 Task: Open Card Smart Home Review in Board IT Service Desk Management to Workspace Agile Coaching and add a team member Softage.4@softage.net, a label Purple, a checklist Brewing, an attachment from your google drive, a color Purple and finally, add a card description 'Research and develop new service offerings' and a comment 'This task requires us to be proactive in identifying potential risks and taking steps to mitigate them.'. Add a start date 'Jan 08, 1900' with a due date 'Jan 15, 1900'
Action: Mouse moved to (79, 312)
Screenshot: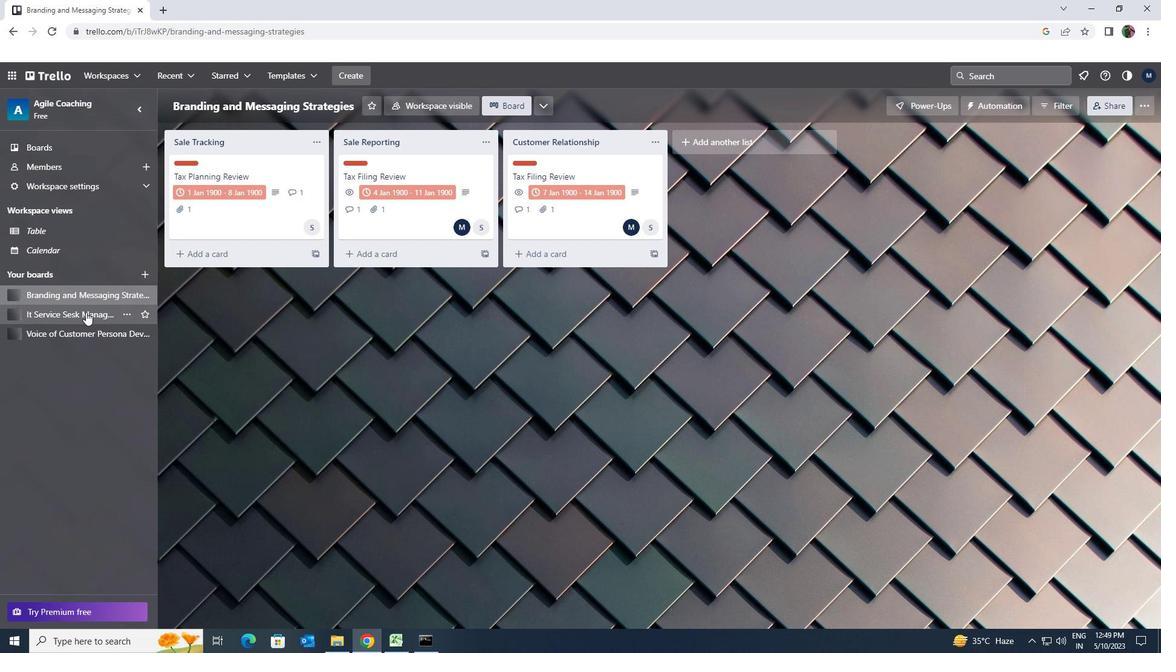 
Action: Mouse pressed left at (79, 312)
Screenshot: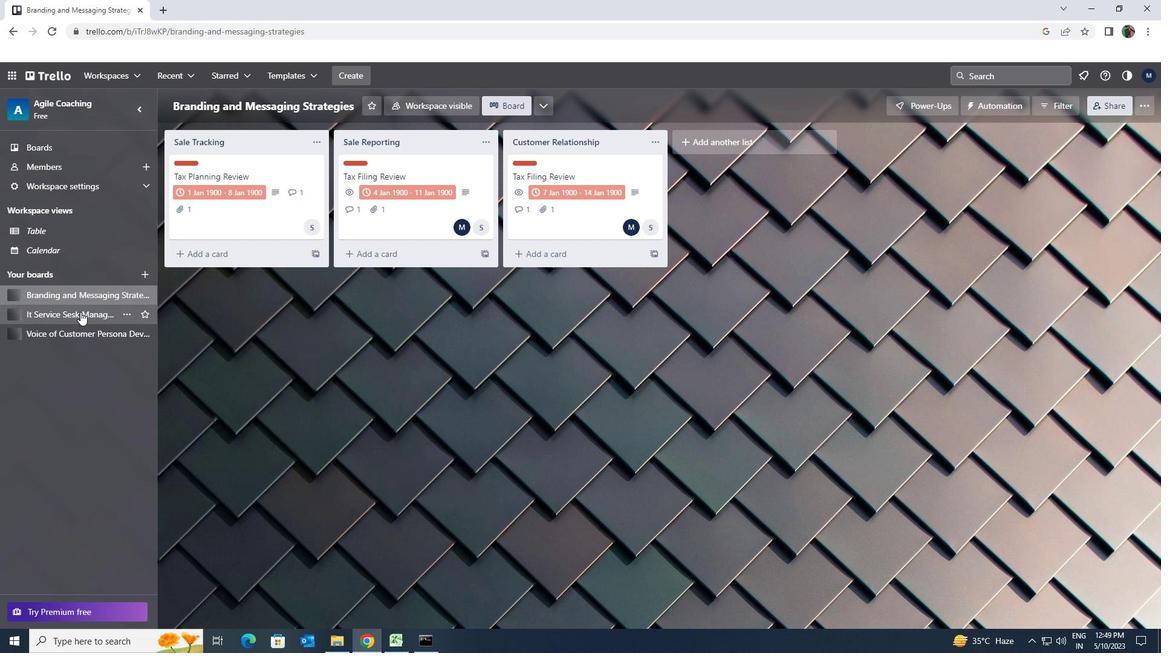 
Action: Mouse moved to (559, 160)
Screenshot: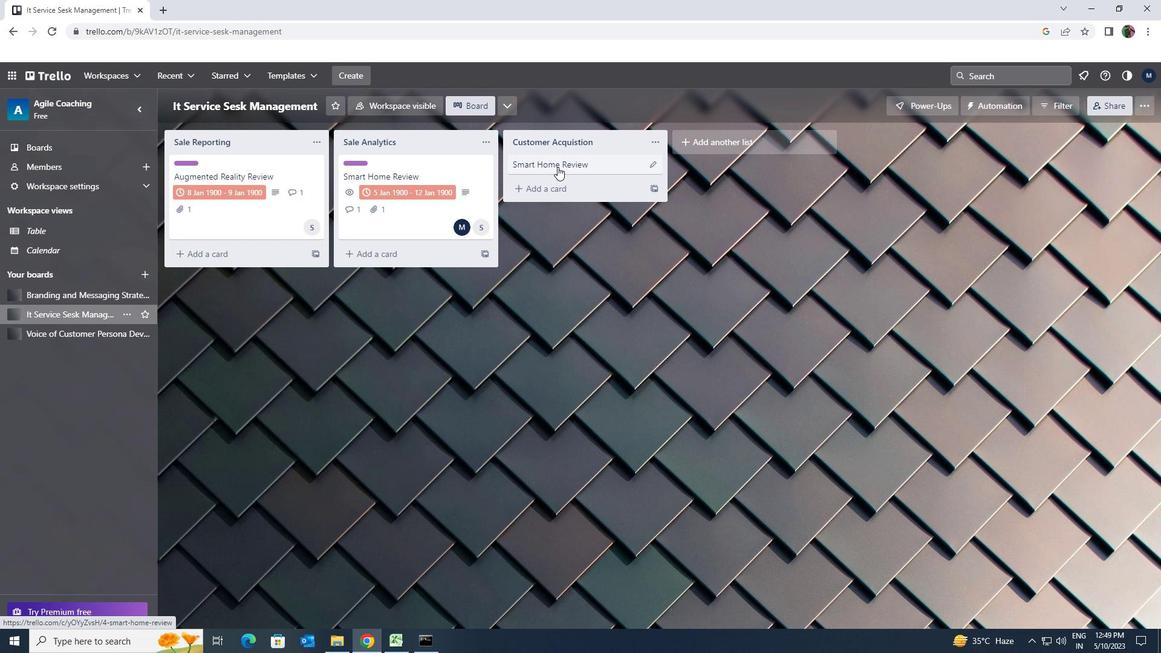 
Action: Mouse pressed left at (559, 160)
Screenshot: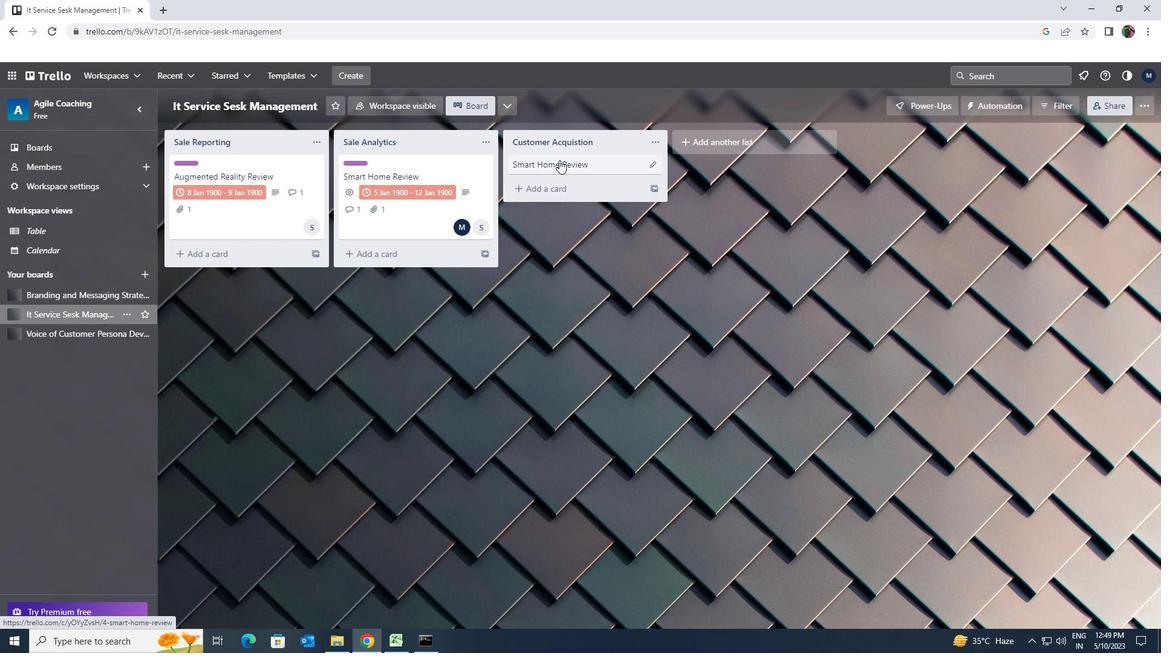 
Action: Mouse moved to (731, 173)
Screenshot: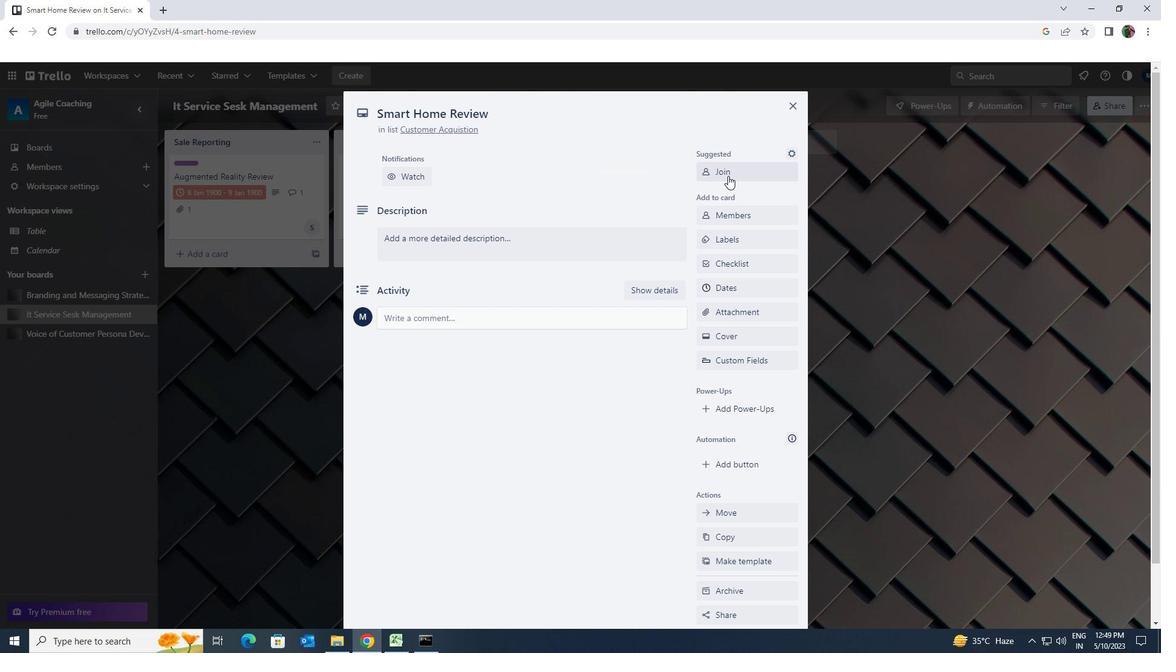 
Action: Mouse pressed left at (731, 173)
Screenshot: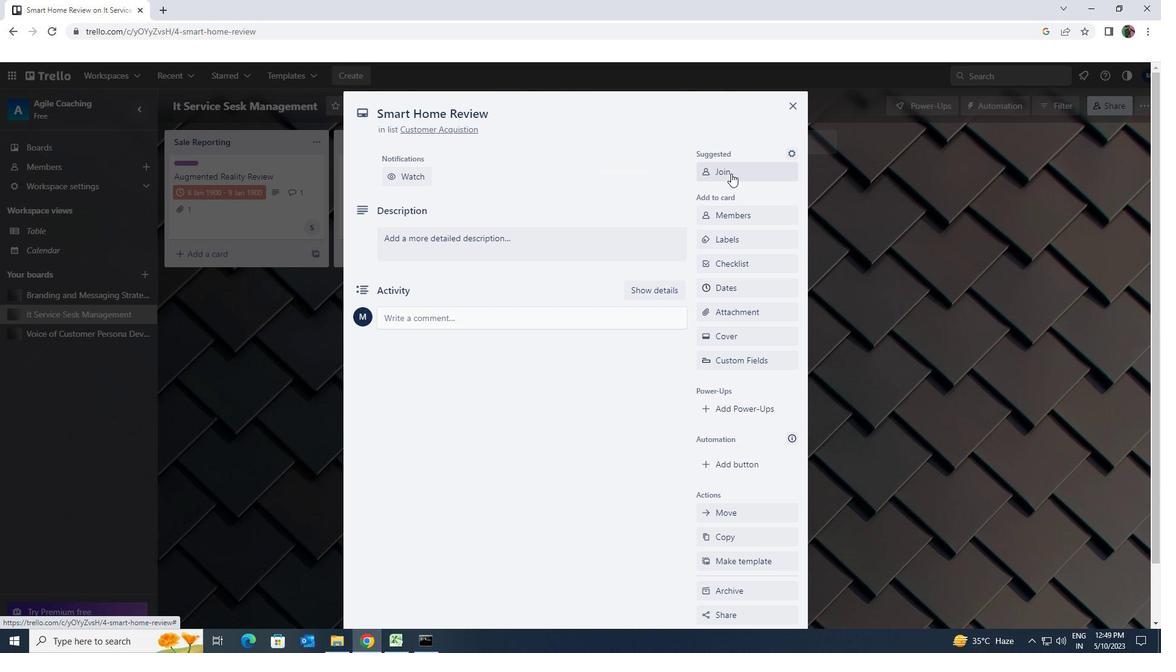 
Action: Mouse pressed left at (731, 173)
Screenshot: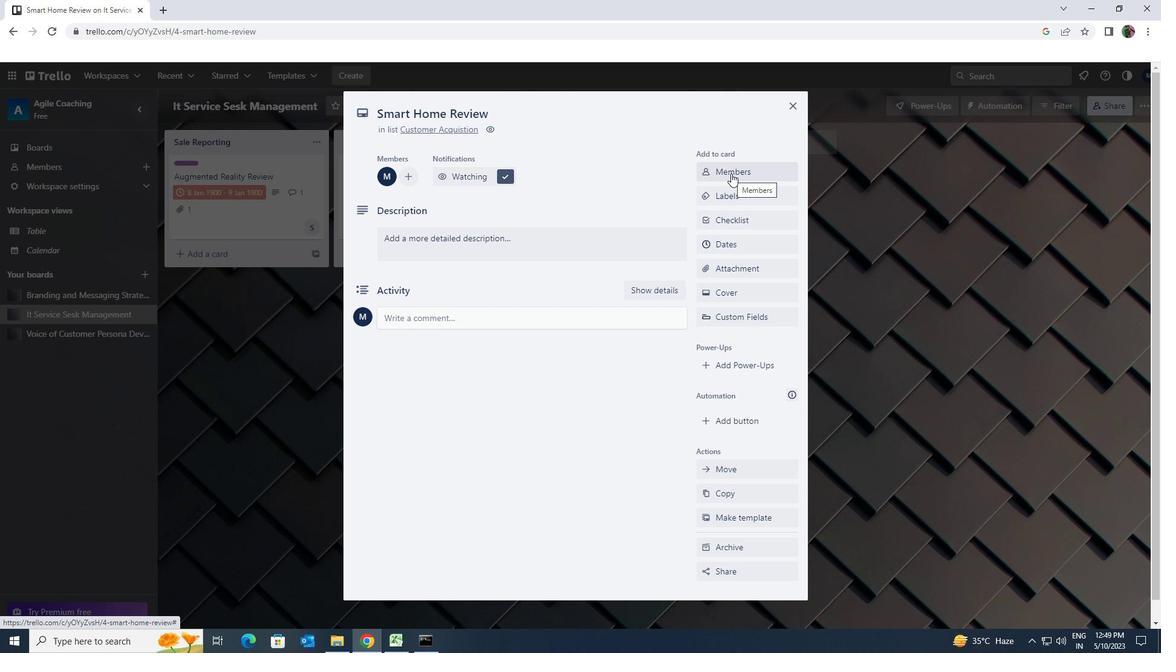 
Action: Key pressed <Key.shift><Key.shift><Key.shift><Key.shift><Key.shift>SOFTAGE.4<Key.shift>@SOFTAGE.NET
Screenshot: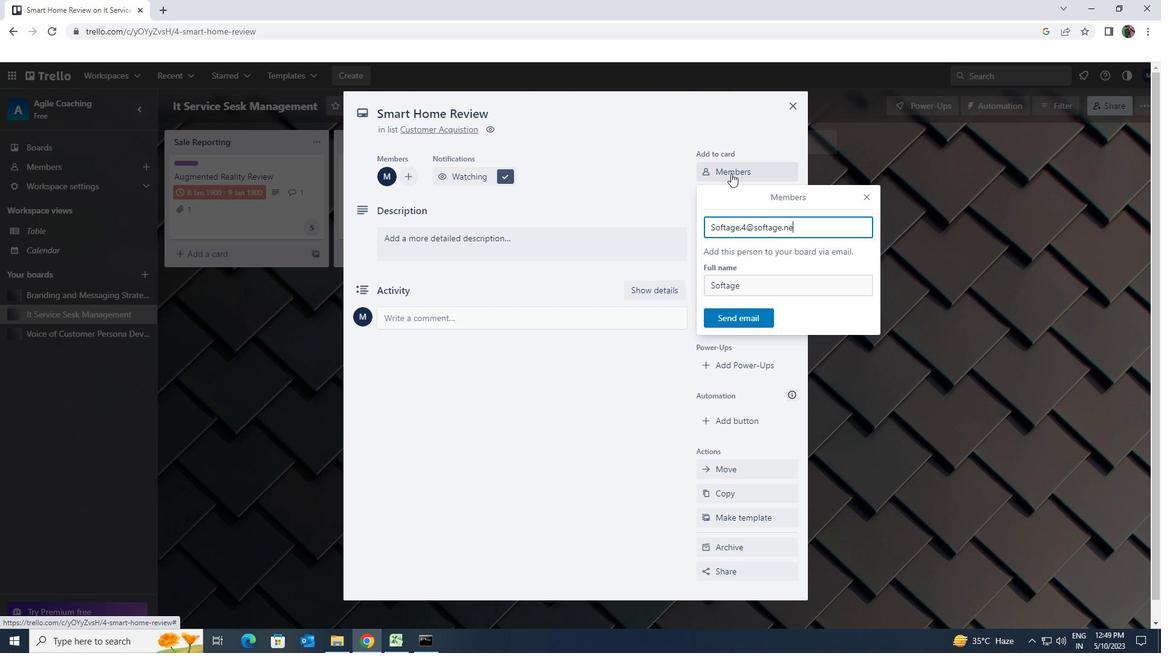 
Action: Mouse moved to (755, 315)
Screenshot: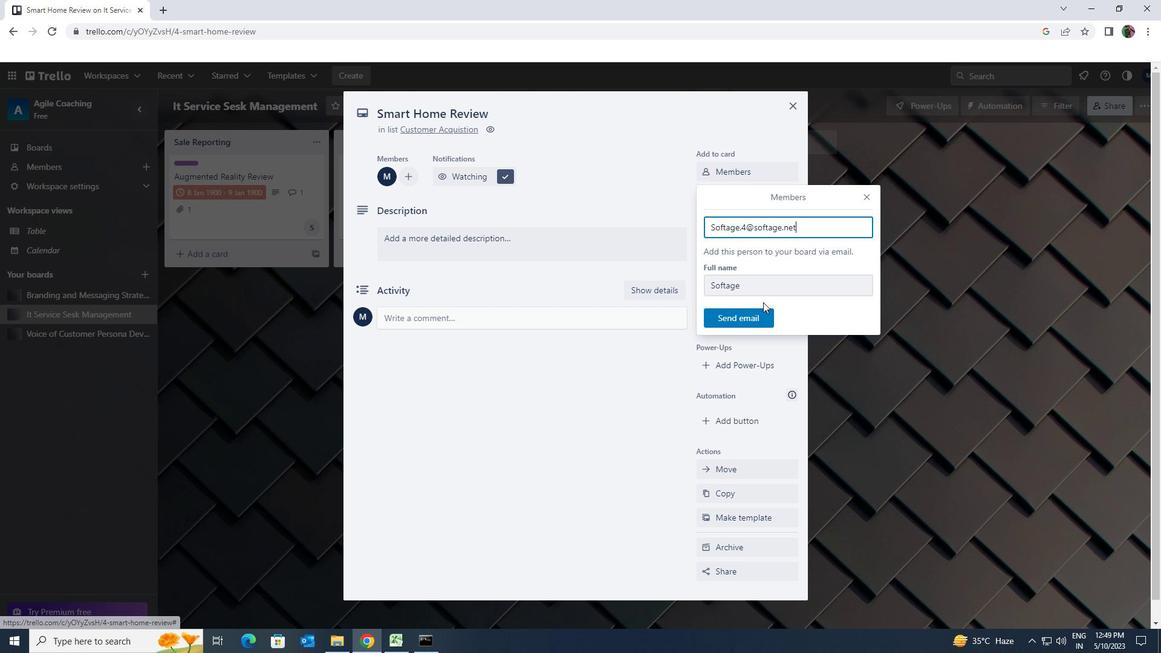 
Action: Mouse pressed left at (755, 315)
Screenshot: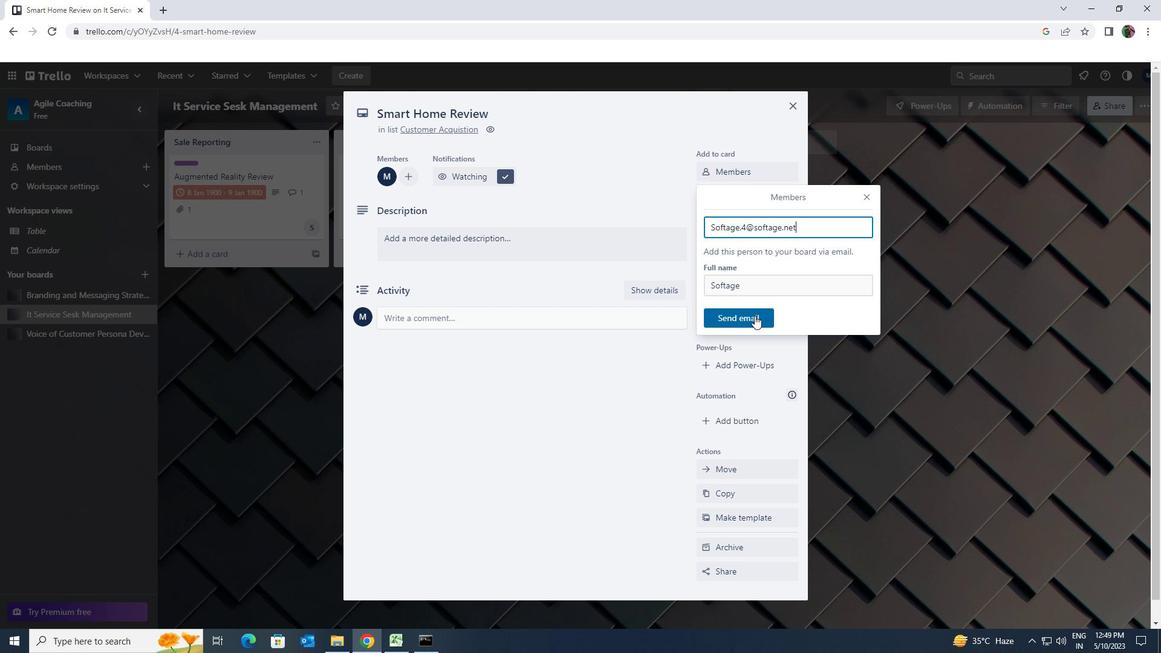 
Action: Mouse moved to (718, 192)
Screenshot: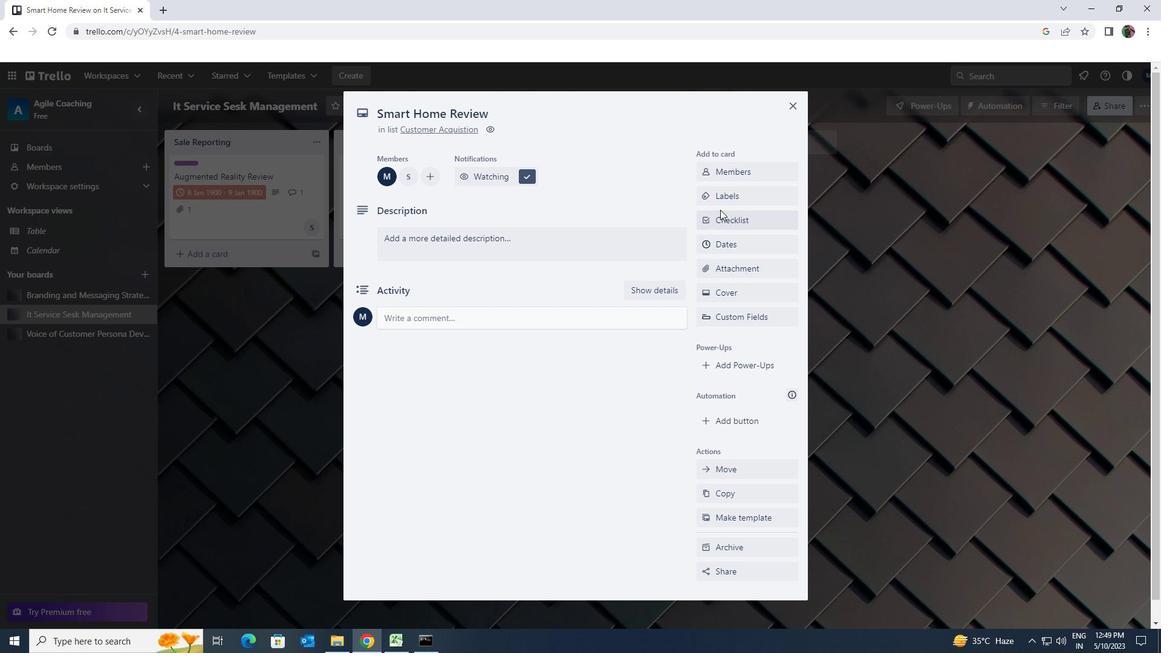 
Action: Mouse pressed left at (718, 192)
Screenshot: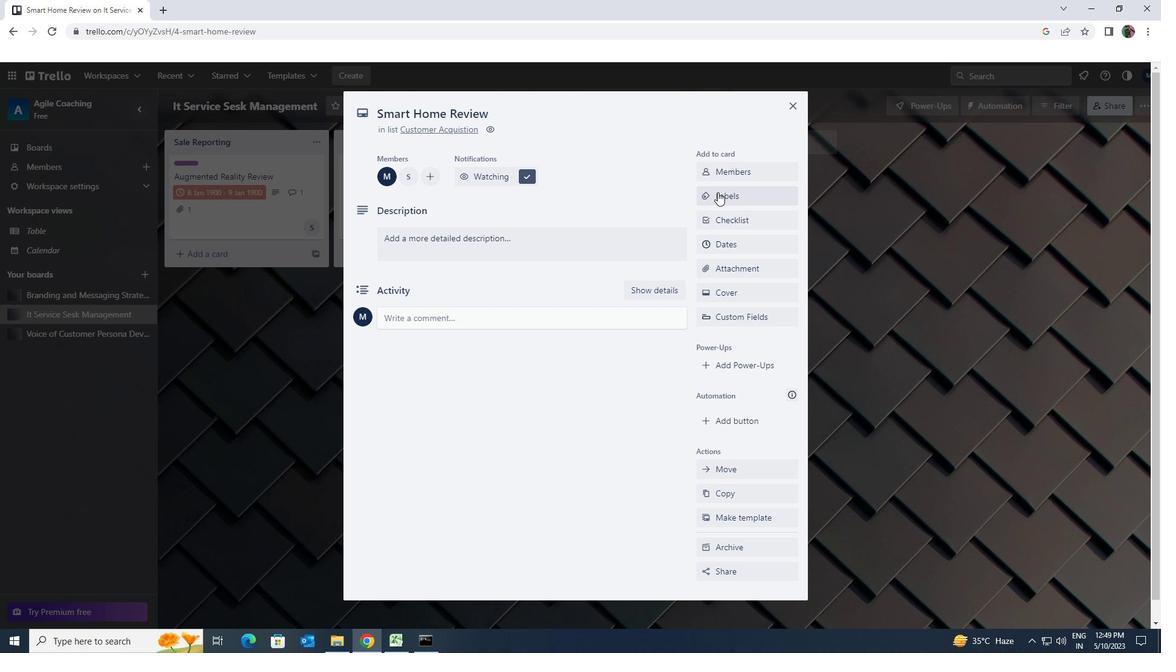 
Action: Mouse moved to (762, 456)
Screenshot: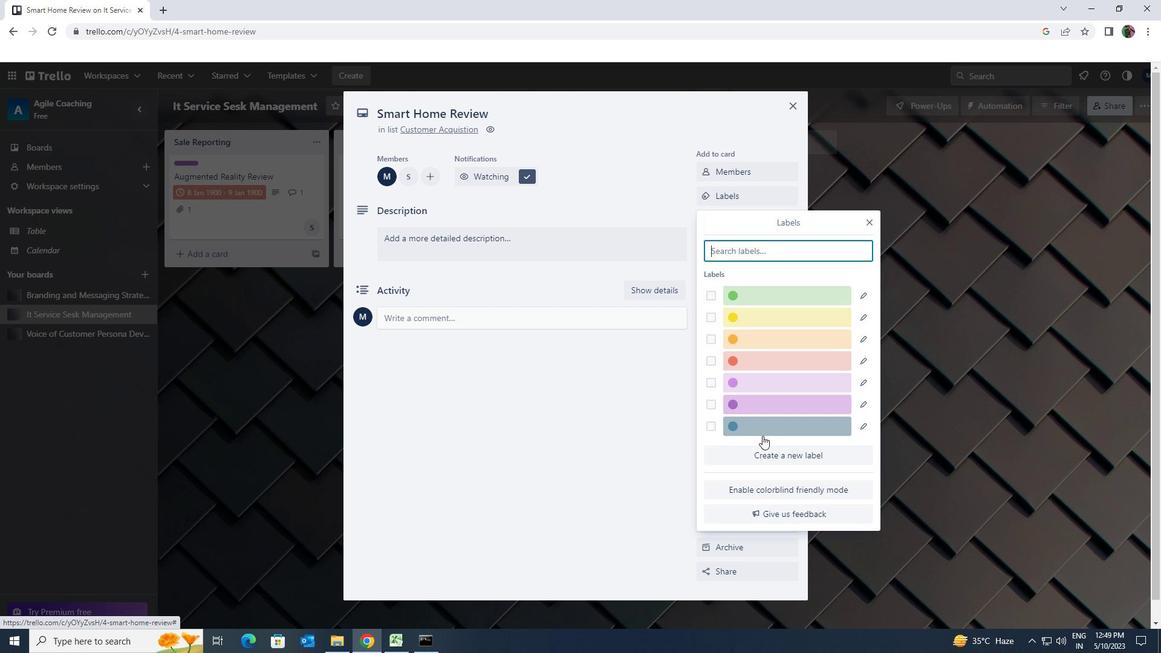 
Action: Mouse pressed left at (762, 456)
Screenshot: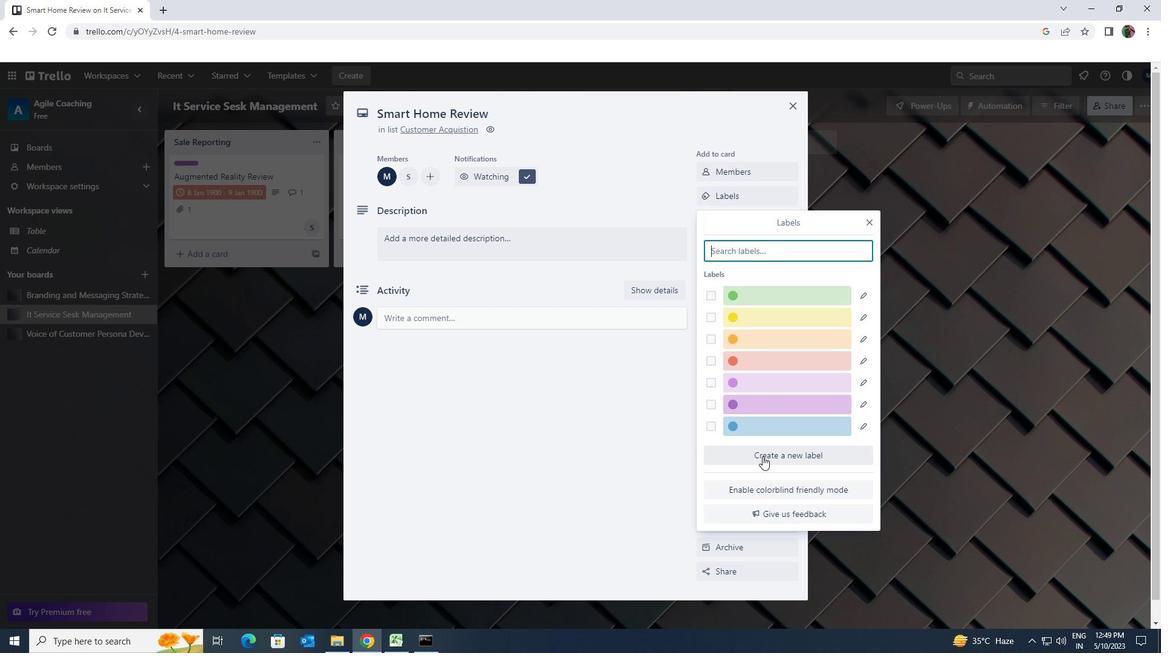 
Action: Mouse moved to (869, 415)
Screenshot: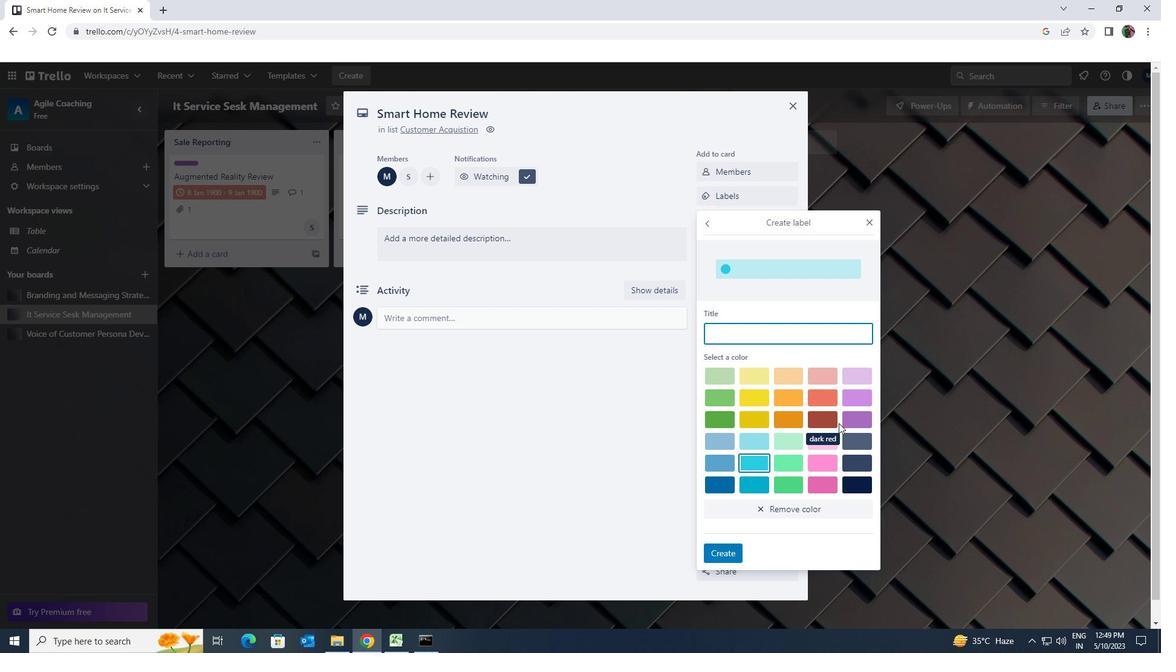 
Action: Mouse pressed left at (869, 415)
Screenshot: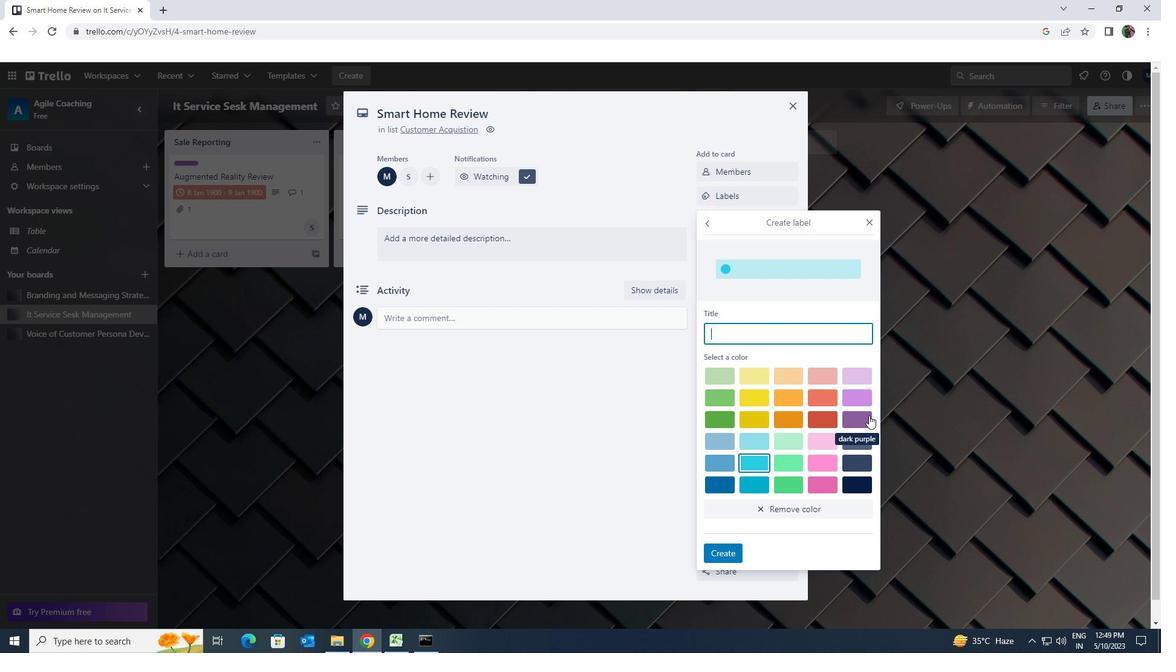 
Action: Mouse moved to (730, 556)
Screenshot: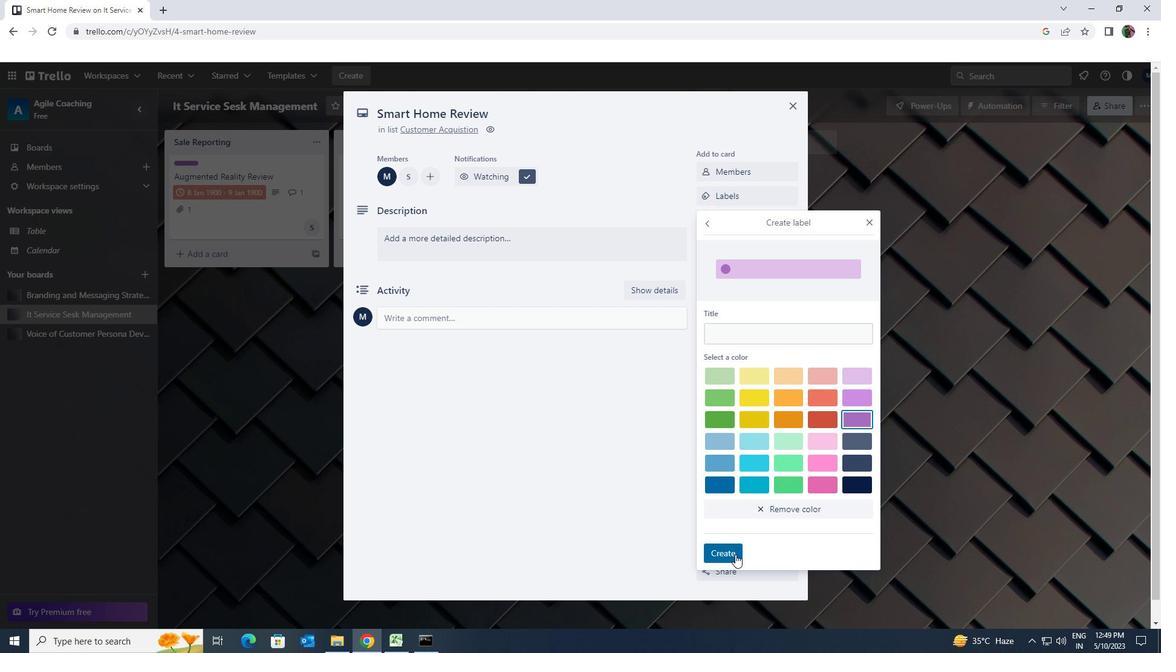
Action: Mouse pressed left at (730, 556)
Screenshot: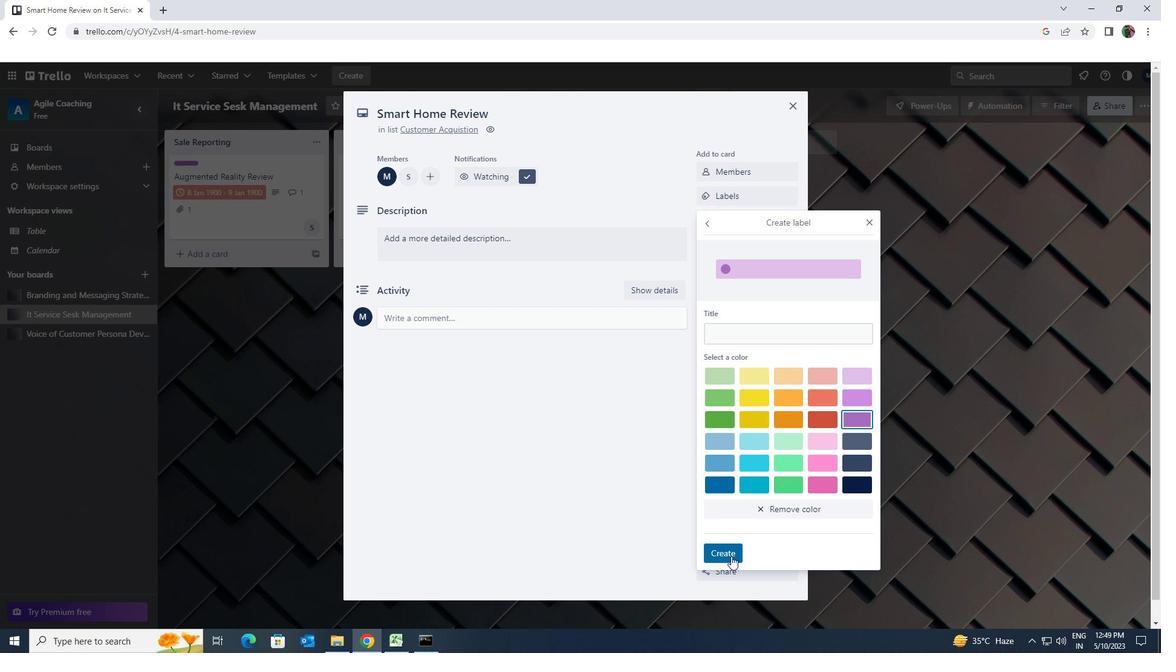 
Action: Mouse moved to (867, 225)
Screenshot: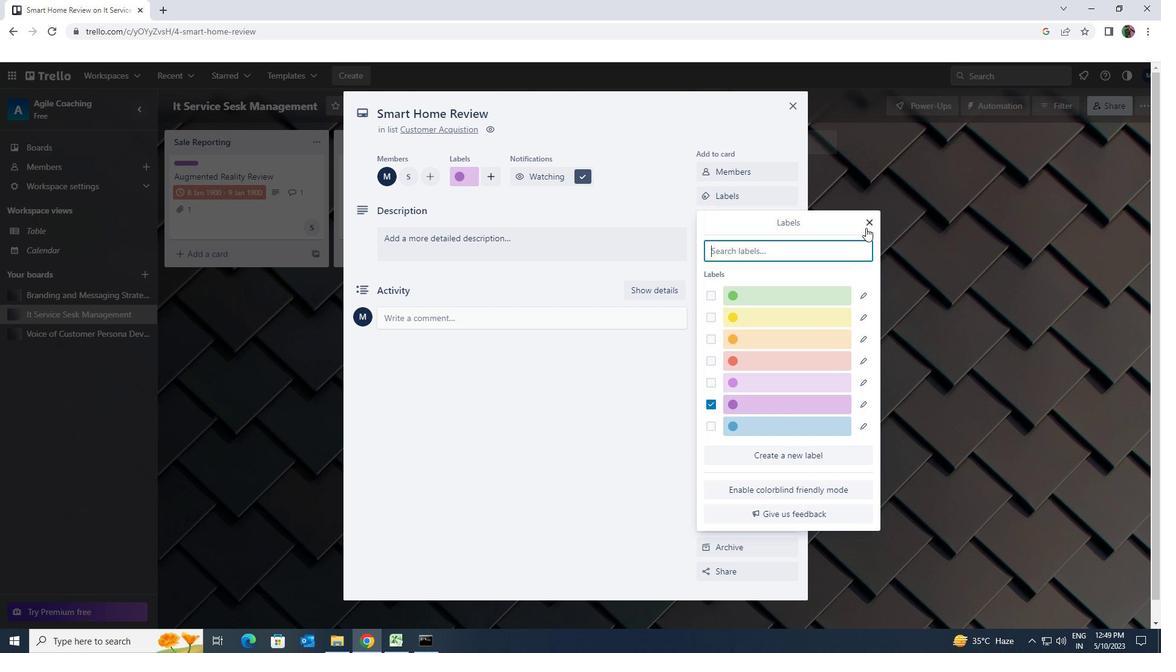 
Action: Mouse pressed left at (867, 225)
Screenshot: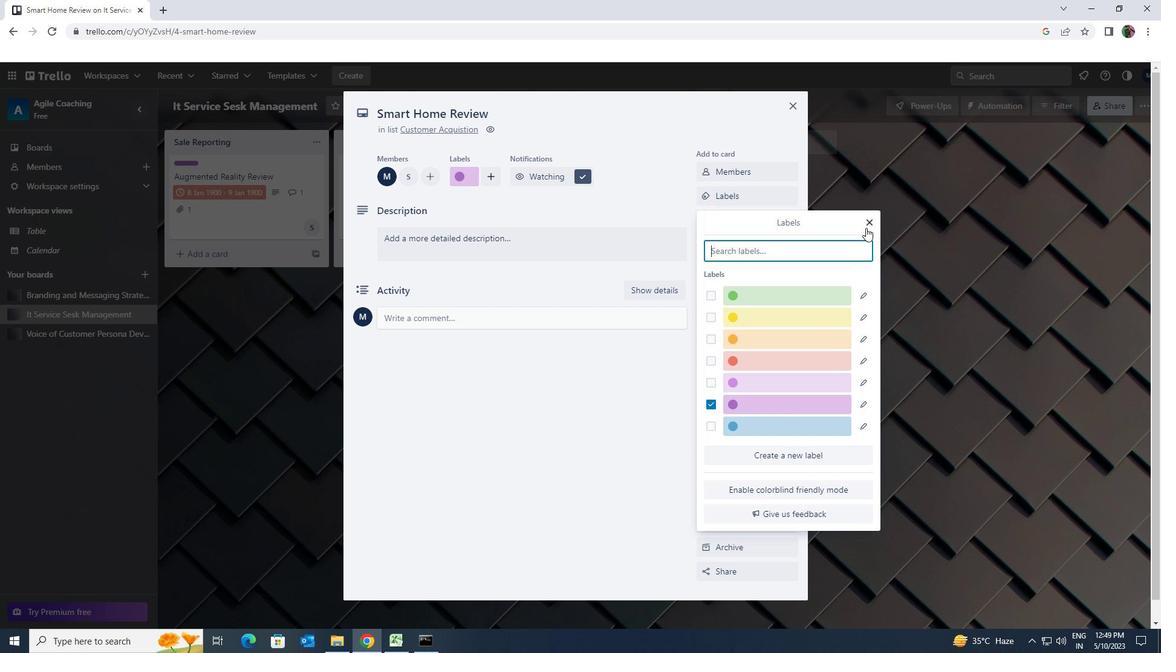 
Action: Mouse moved to (755, 219)
Screenshot: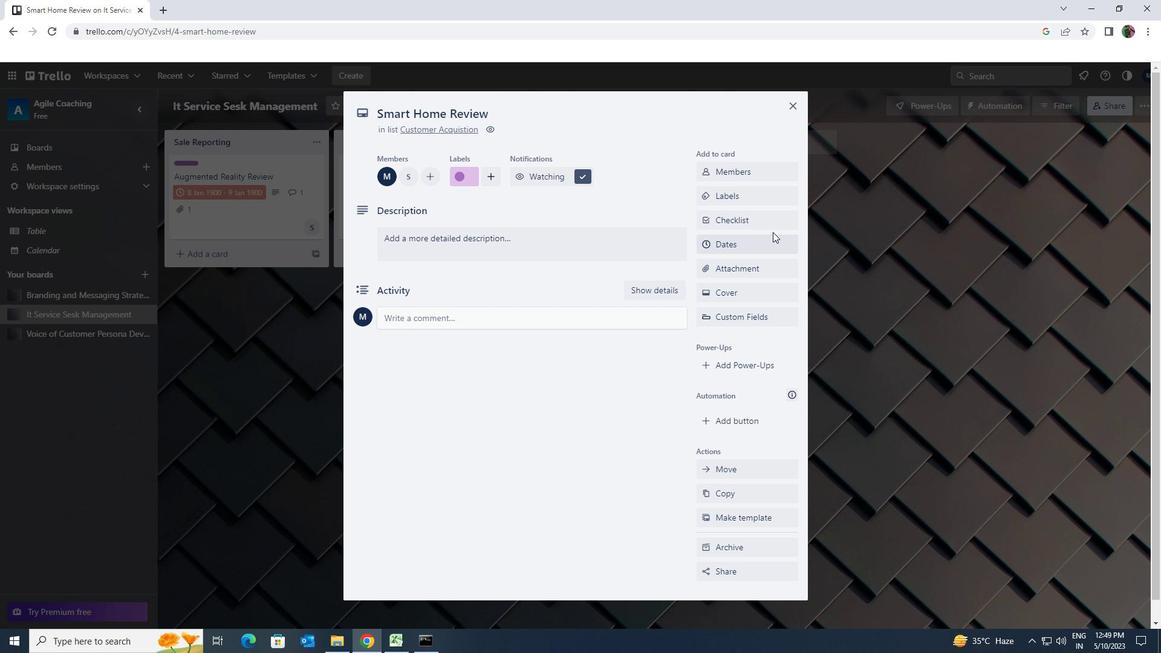 
Action: Mouse pressed left at (755, 219)
Screenshot: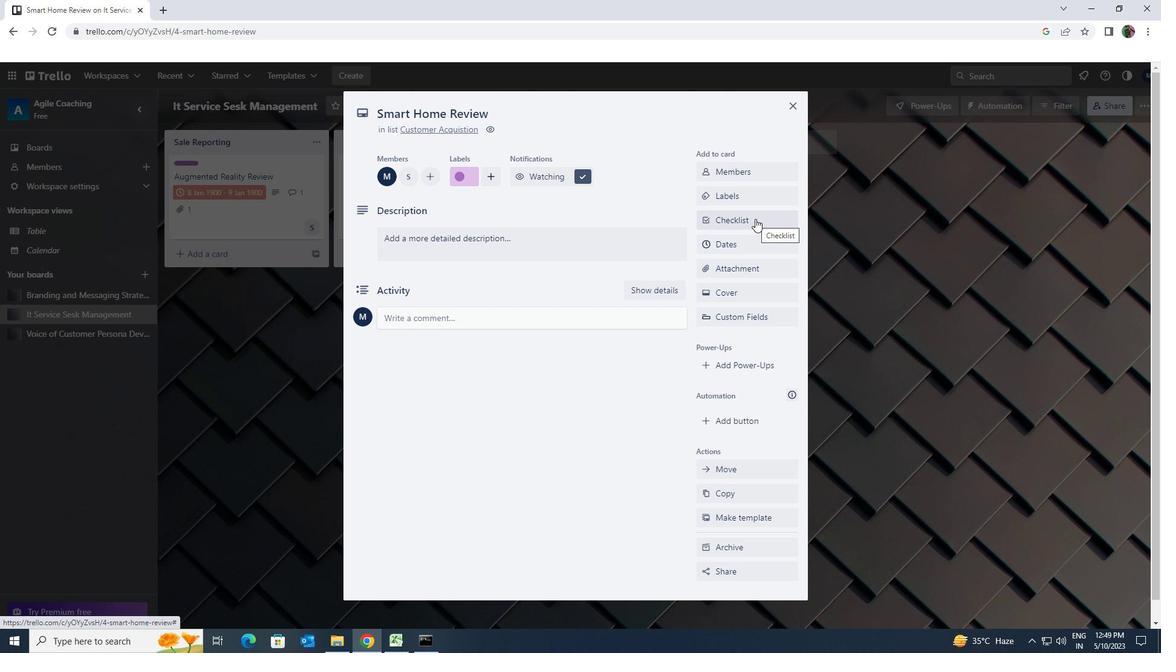 
Action: Key pressed <Key.shift>BREWING
Screenshot: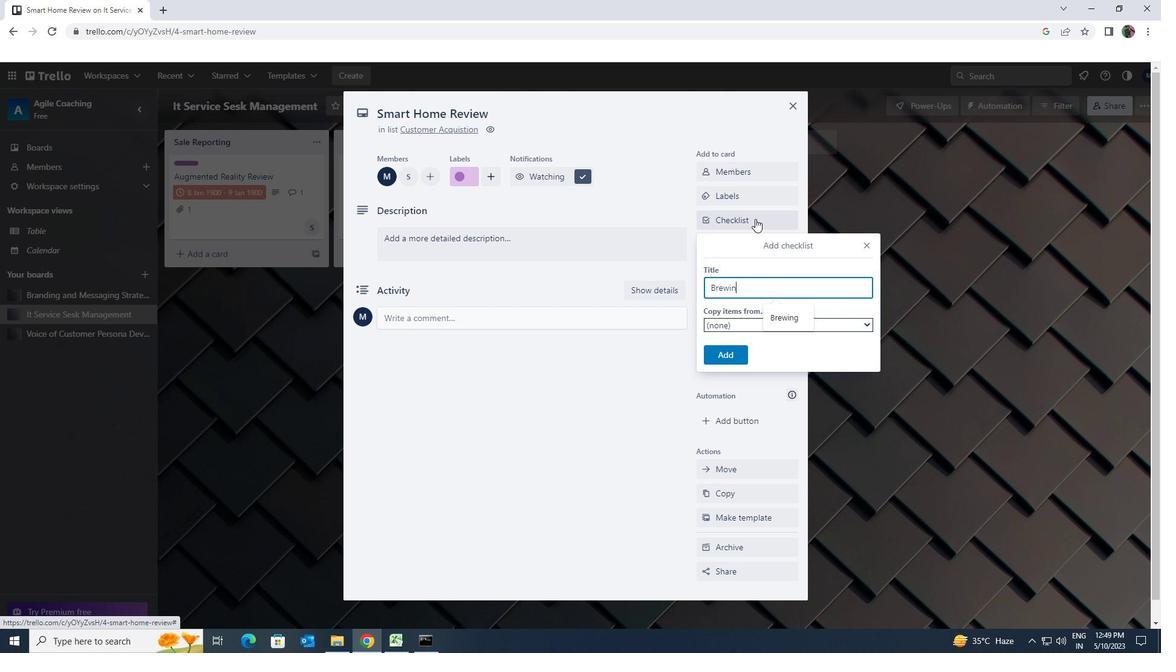 
Action: Mouse moved to (718, 355)
Screenshot: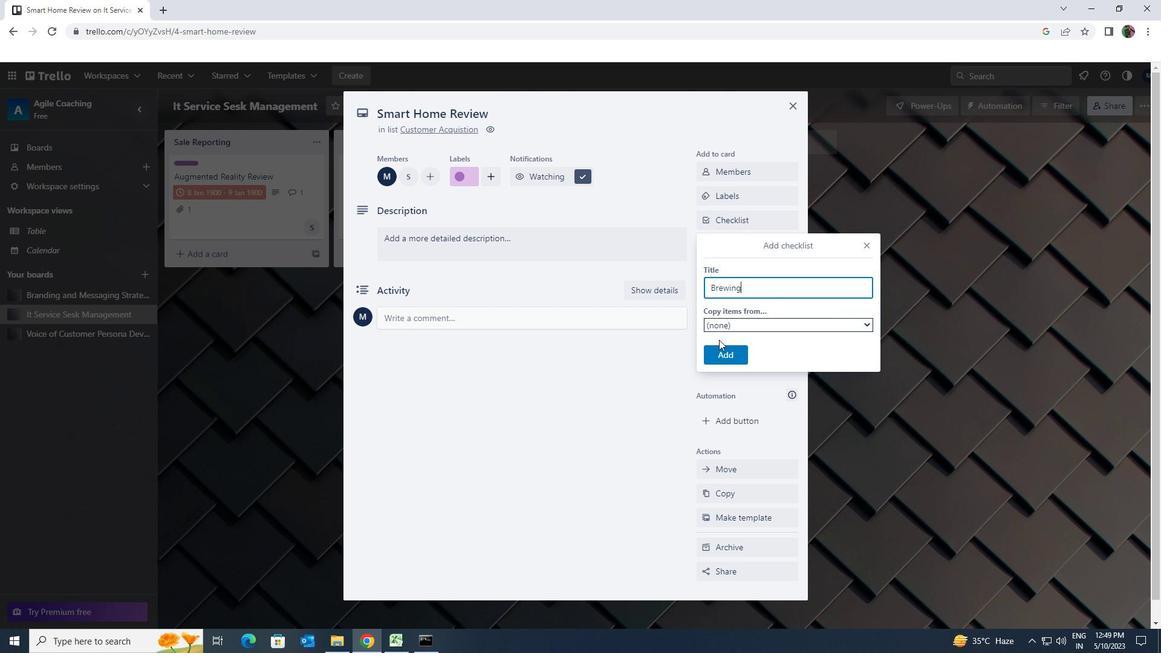
Action: Mouse pressed left at (718, 355)
Screenshot: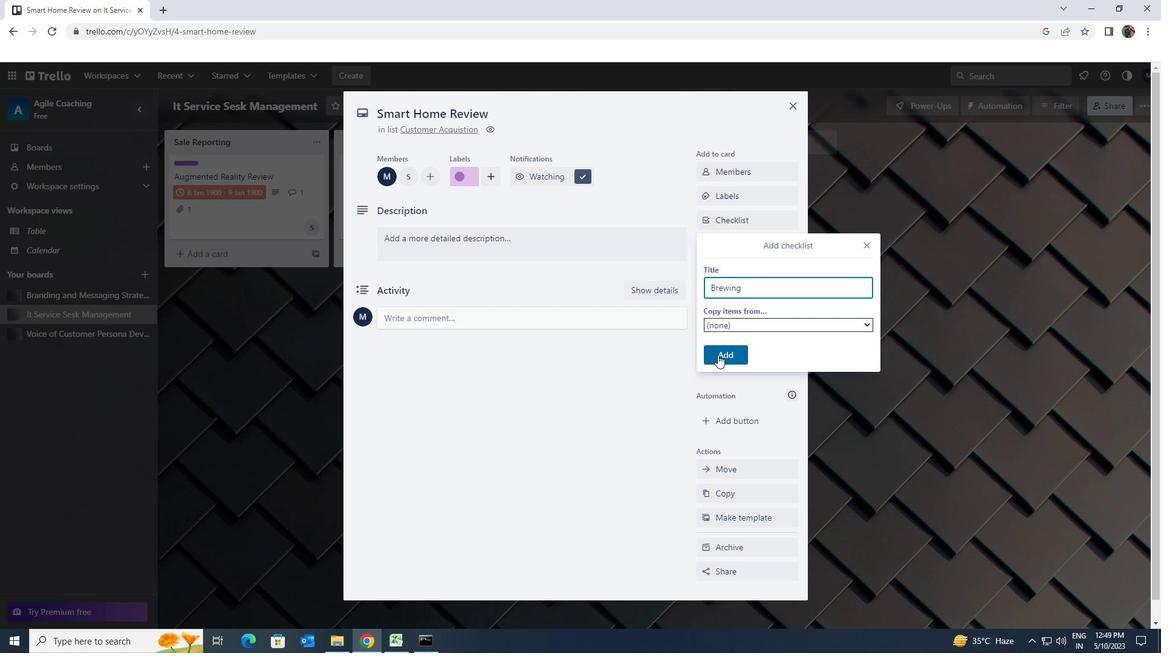 
Action: Mouse moved to (747, 271)
Screenshot: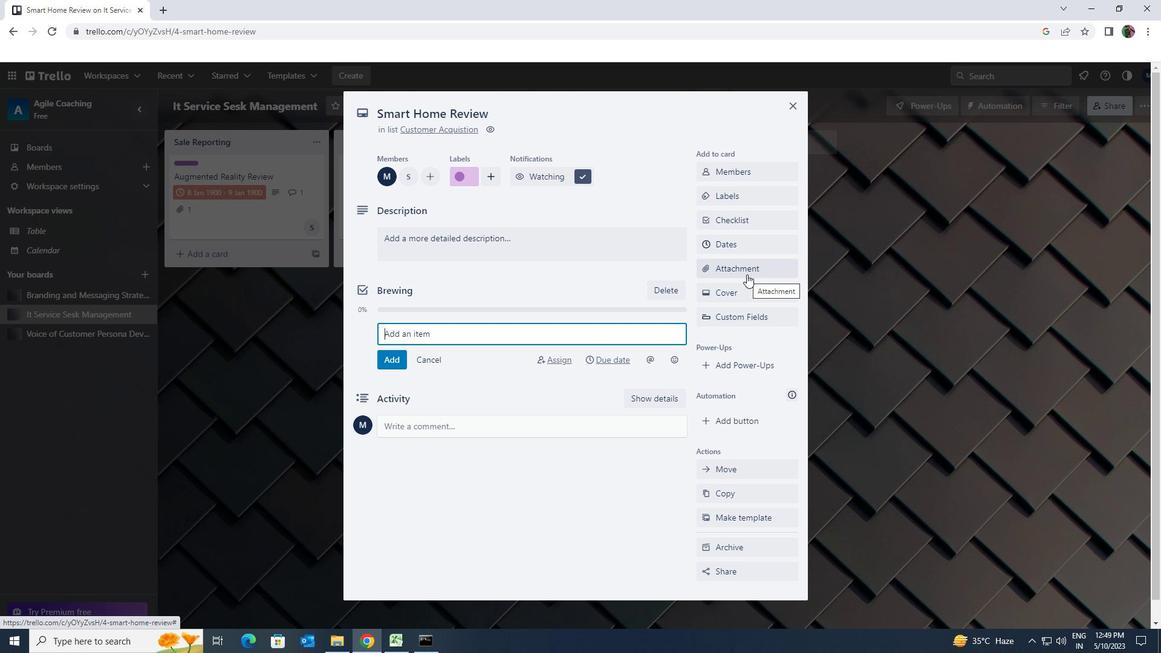 
Action: Mouse pressed left at (747, 271)
Screenshot: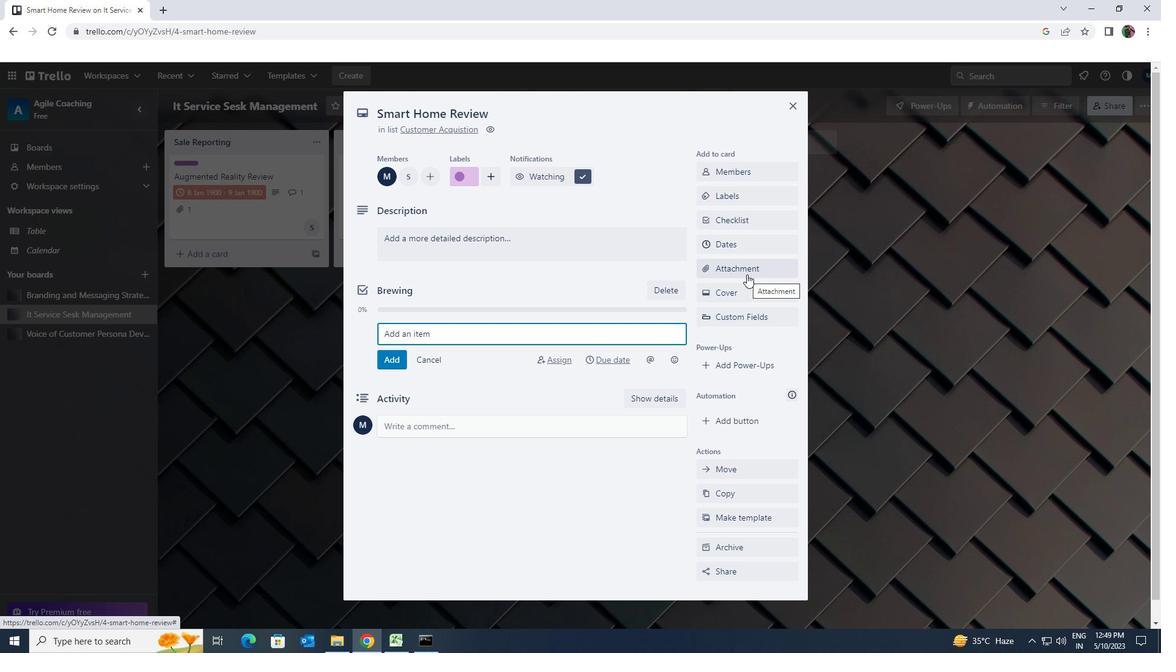 
Action: Mouse moved to (736, 355)
Screenshot: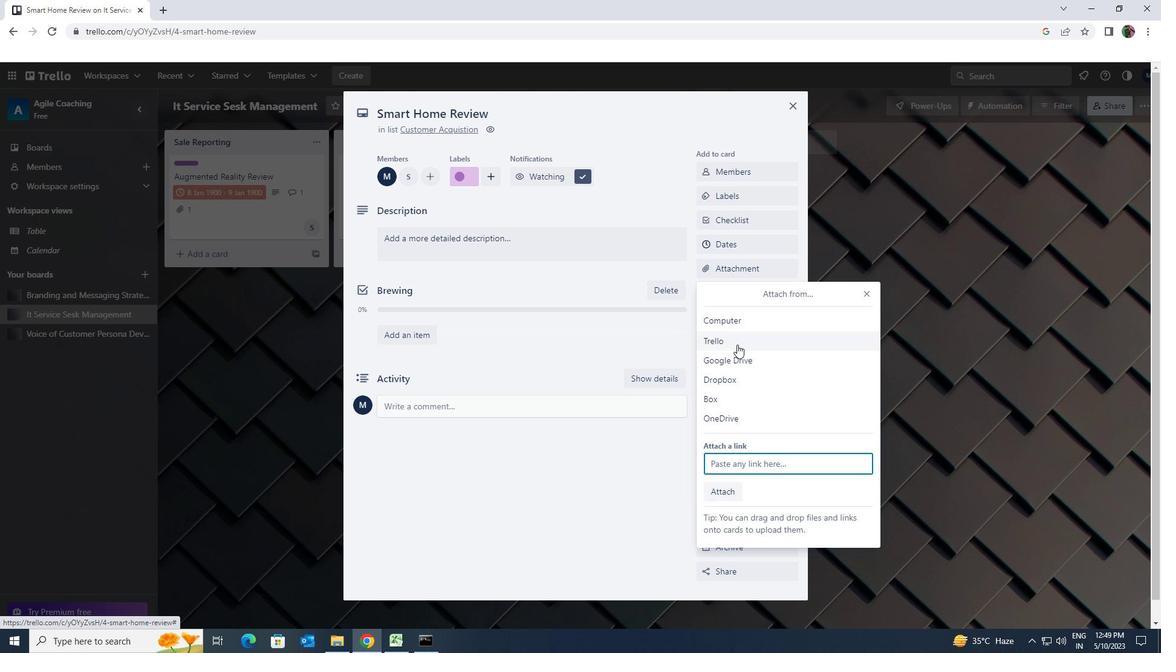 
Action: Mouse pressed left at (736, 355)
Screenshot: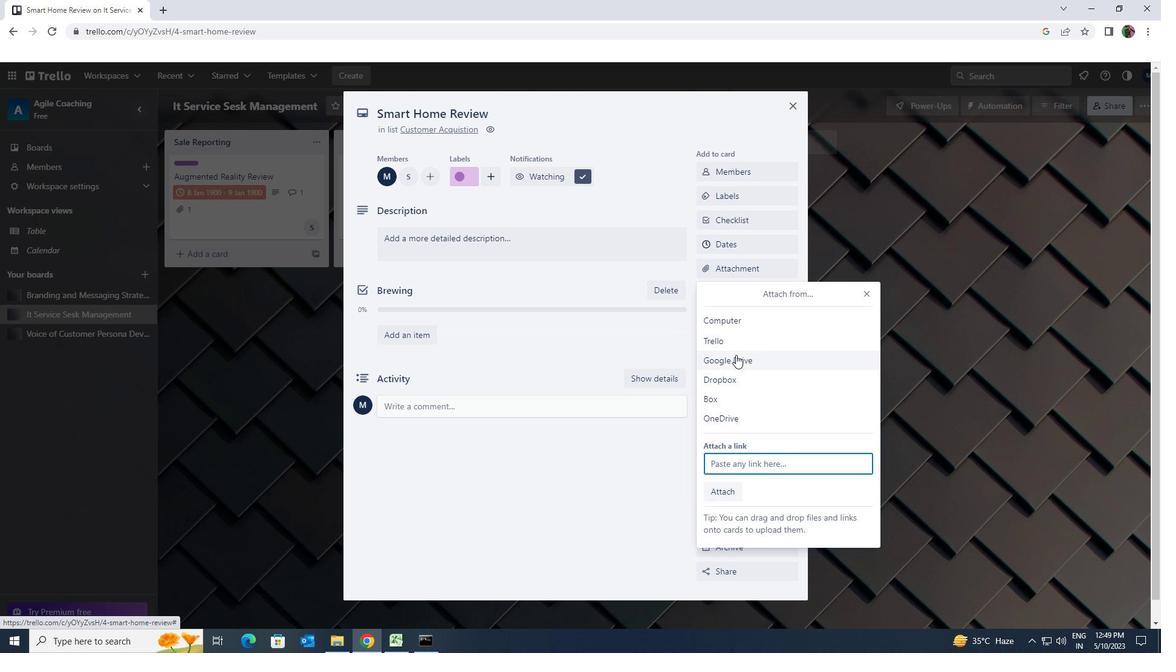 
Action: Mouse moved to (589, 335)
Screenshot: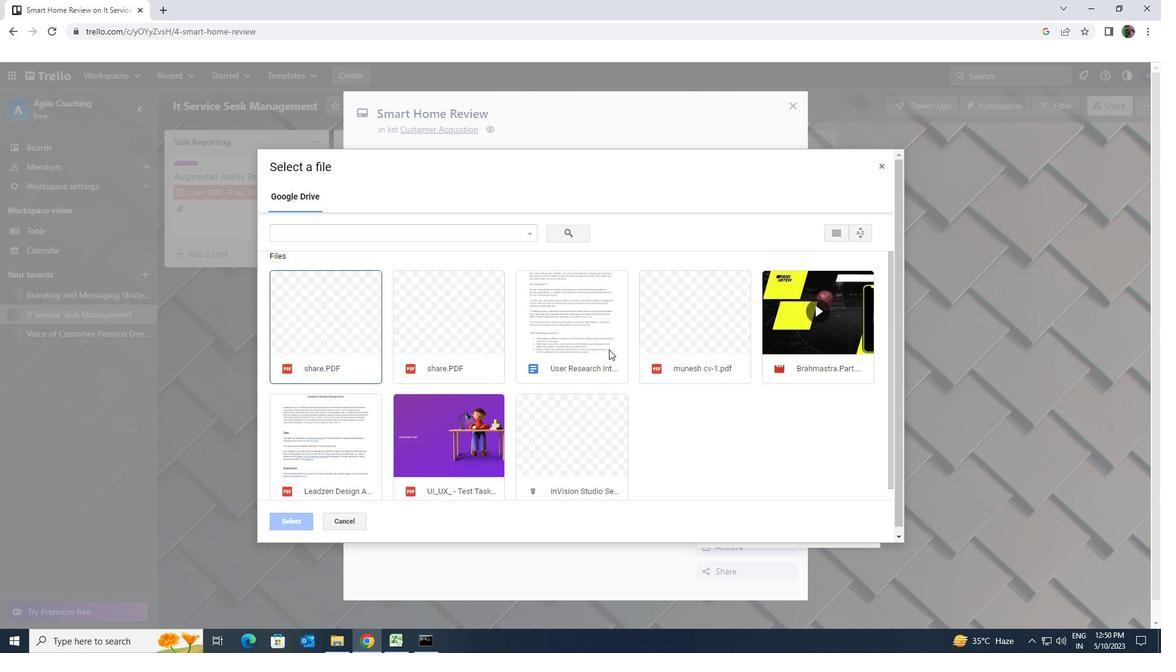 
Action: Mouse pressed left at (589, 335)
Screenshot: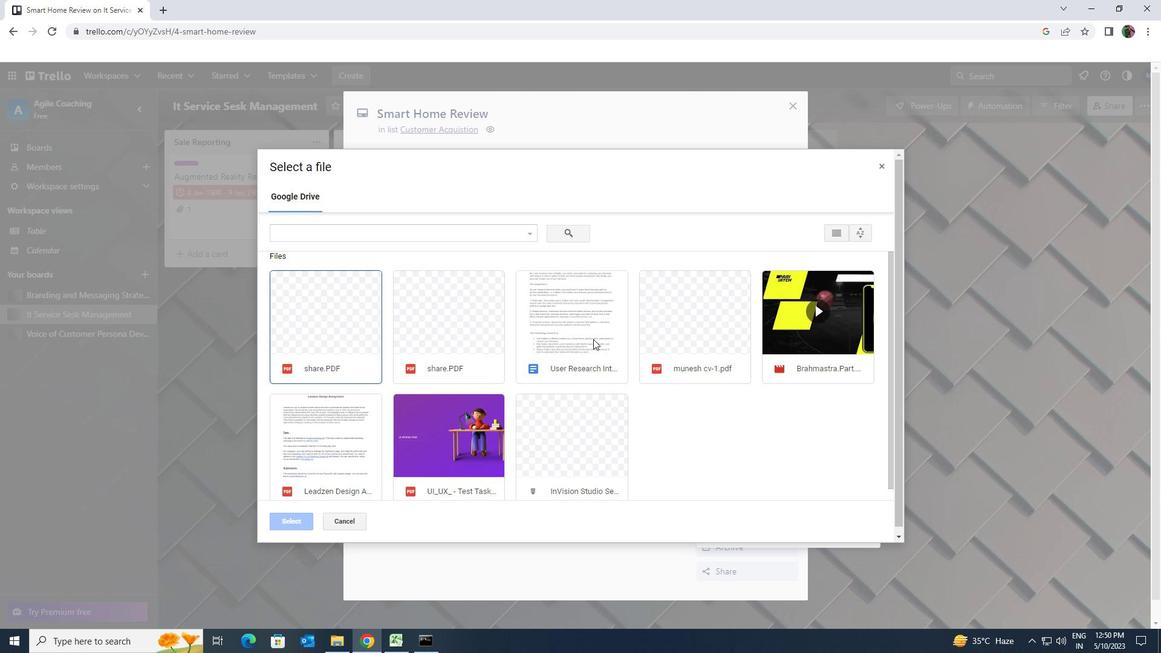 
Action: Mouse moved to (285, 526)
Screenshot: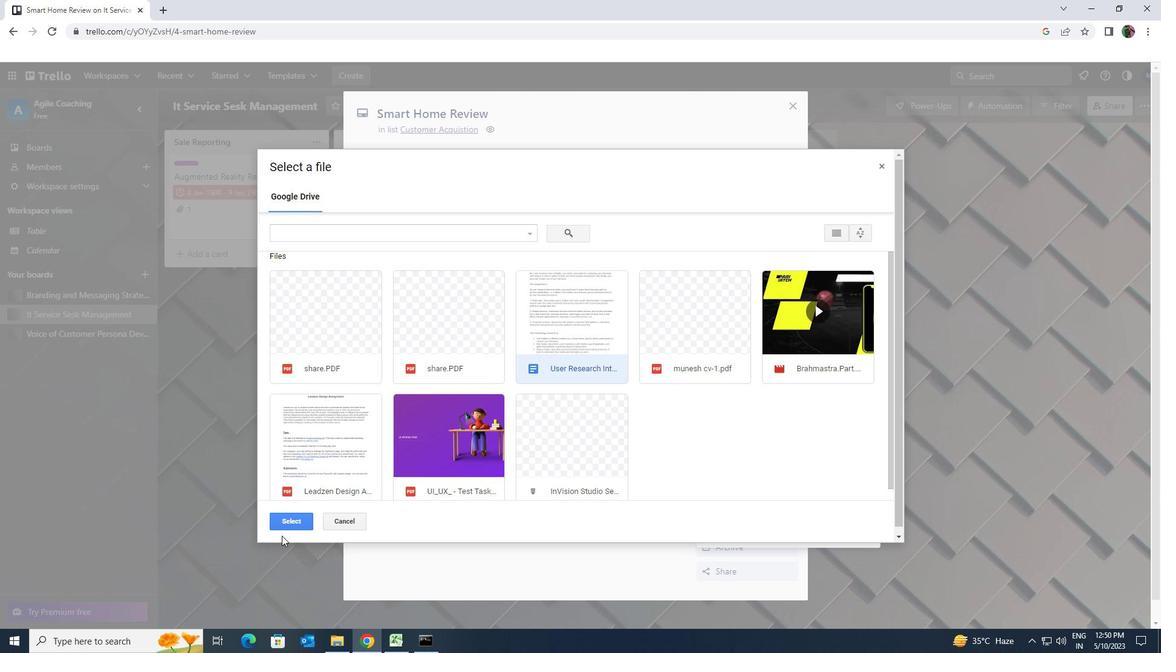 
Action: Mouse pressed left at (285, 526)
Screenshot: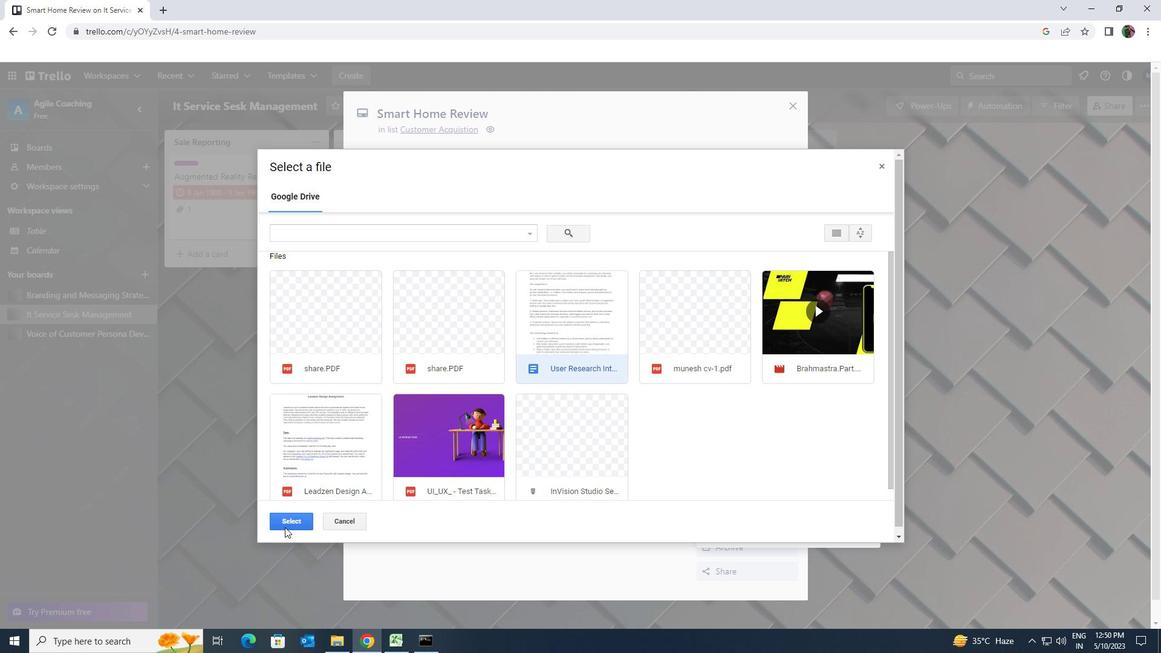 
Action: Mouse moved to (440, 241)
Screenshot: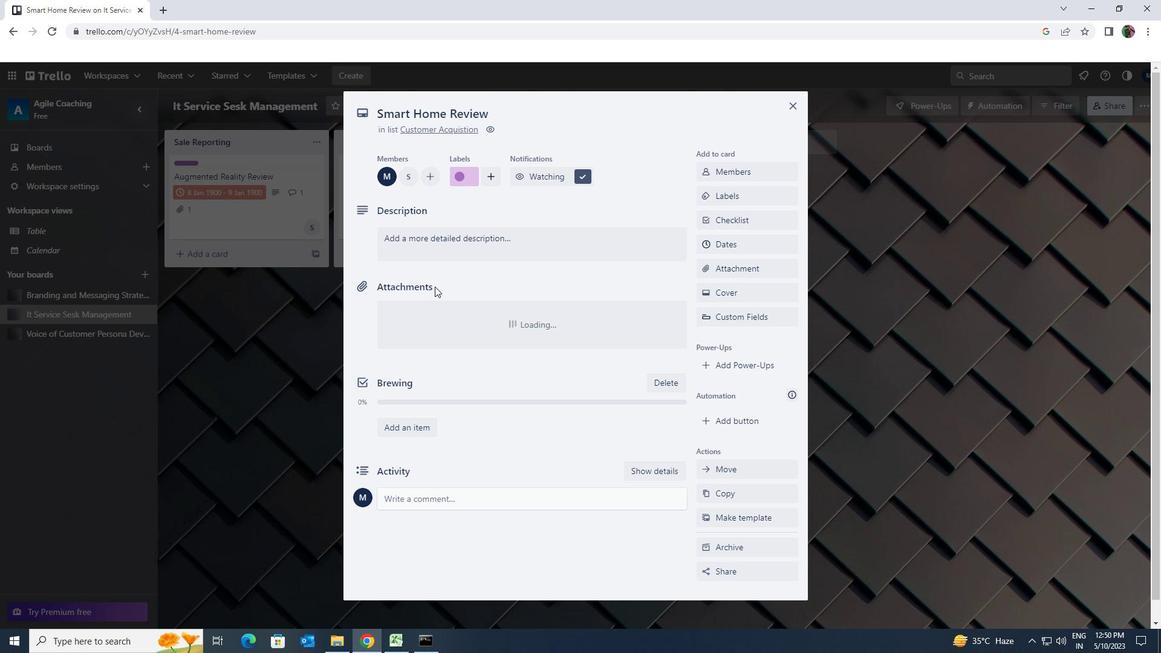 
Action: Mouse pressed left at (440, 241)
Screenshot: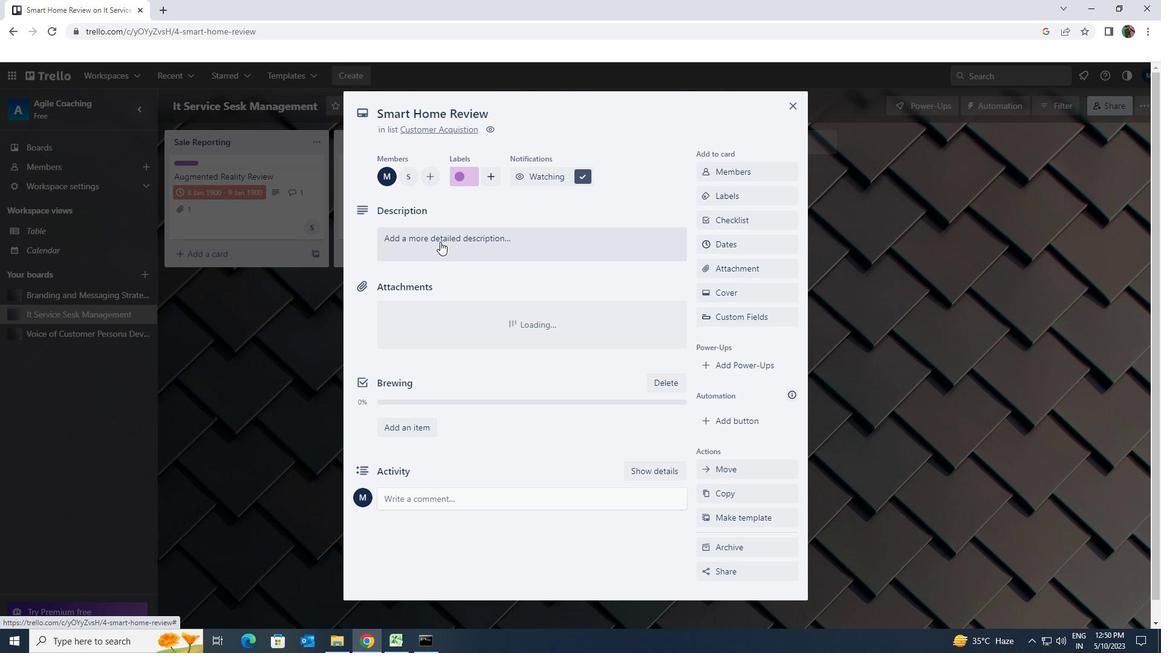 
Action: Key pressed <Key.shift>RESEARCH<Key.space>DEVELOP<Key.space>AND<Key.space>NEW<Key.space><Key.shift>SERVICE<Key.space>OFFERING<Key.space>AND<Key.space>COMMENT<Key.backspace><Key.backspace><Key.backspace><Key.backspace><Key.backspace><Key.backspace><Key.backspace>A<Key.space>
Screenshot: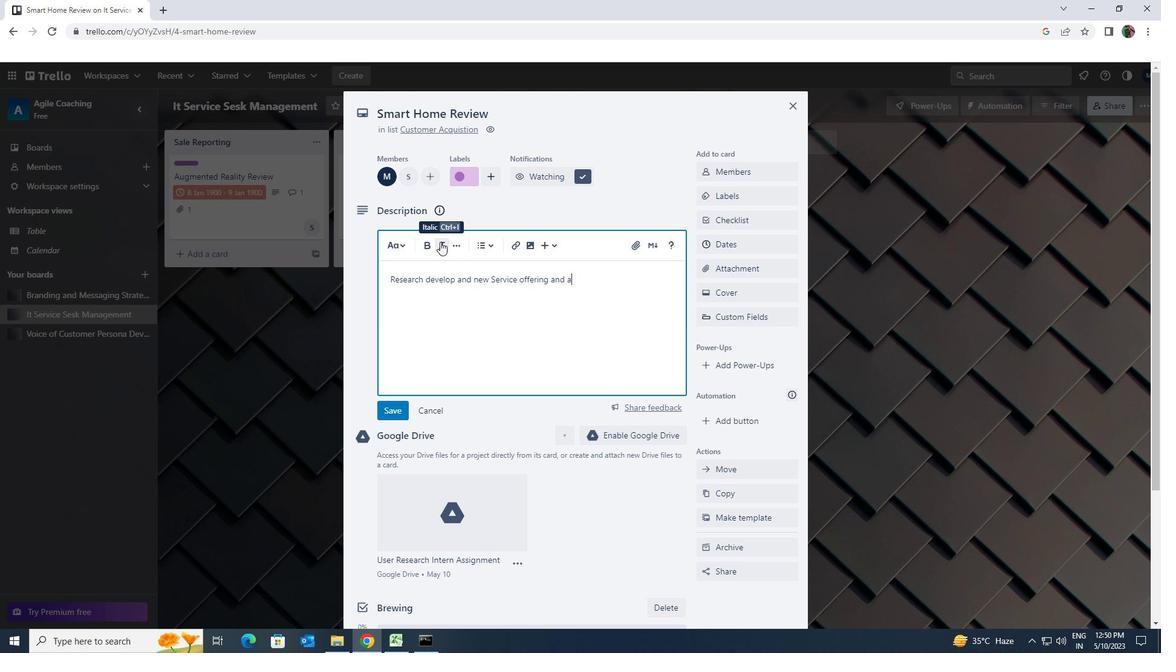 
Action: Mouse moved to (395, 403)
Screenshot: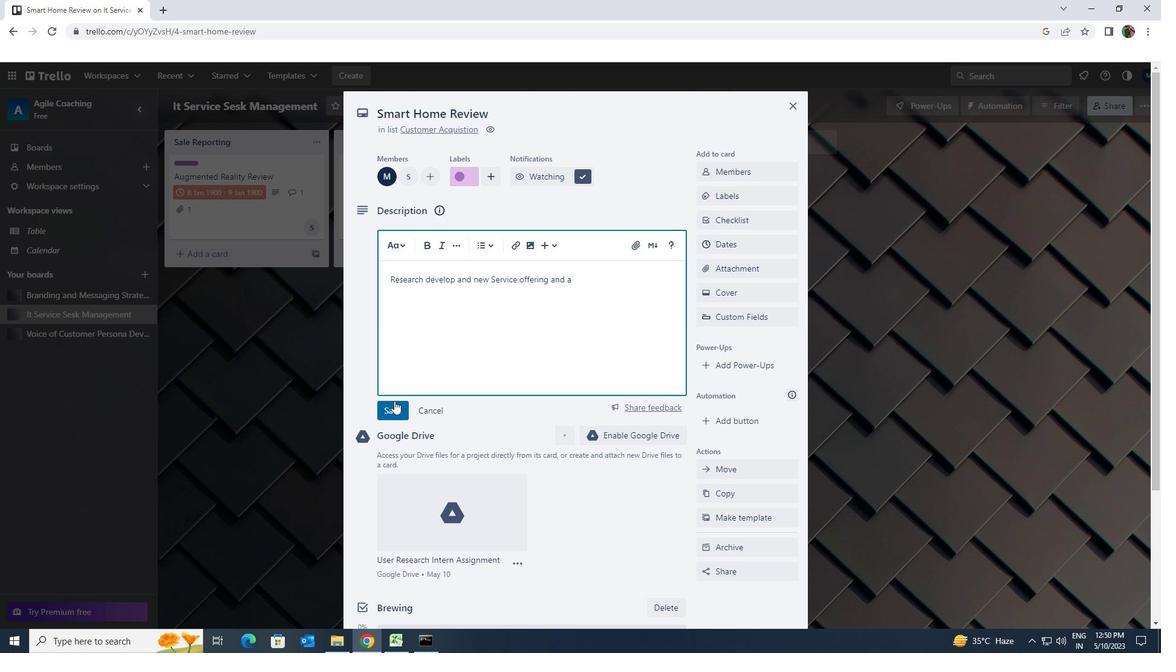 
Action: Mouse pressed left at (395, 403)
Screenshot: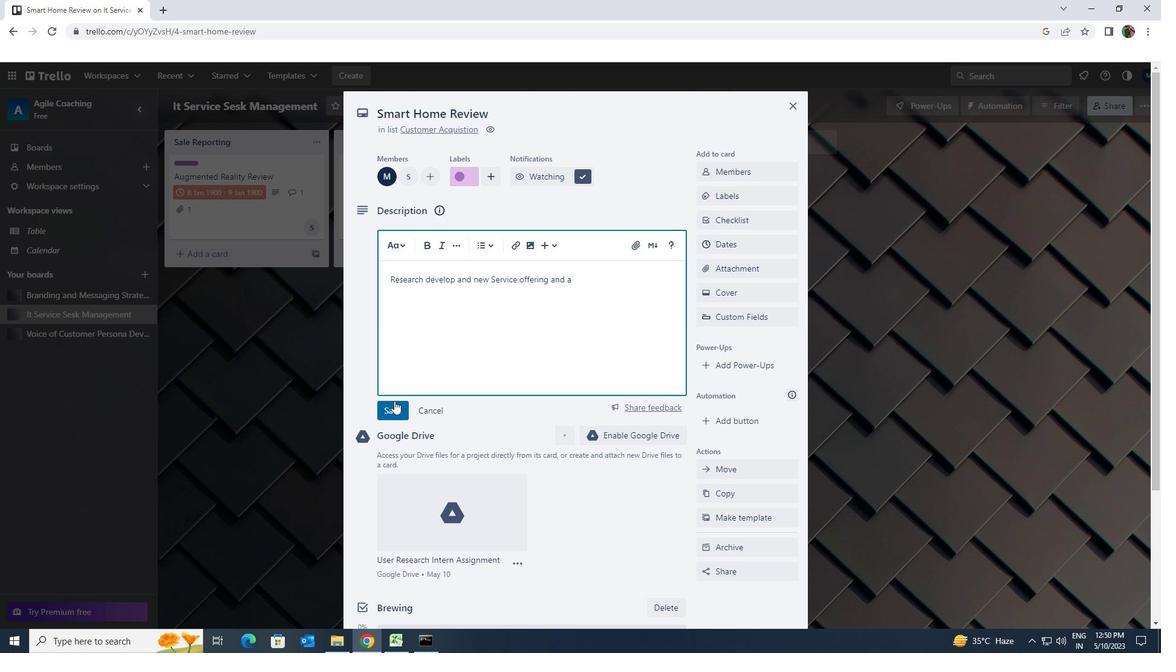 
Action: Mouse moved to (438, 370)
Screenshot: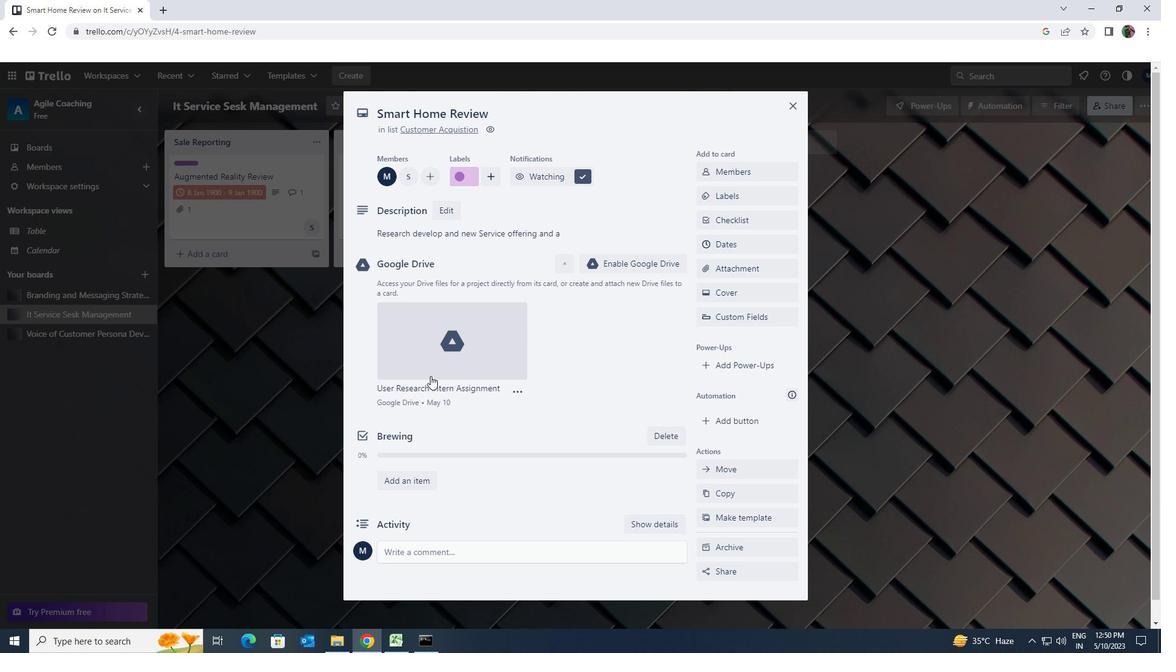 
Action: Mouse scrolled (438, 370) with delta (0, 0)
Screenshot: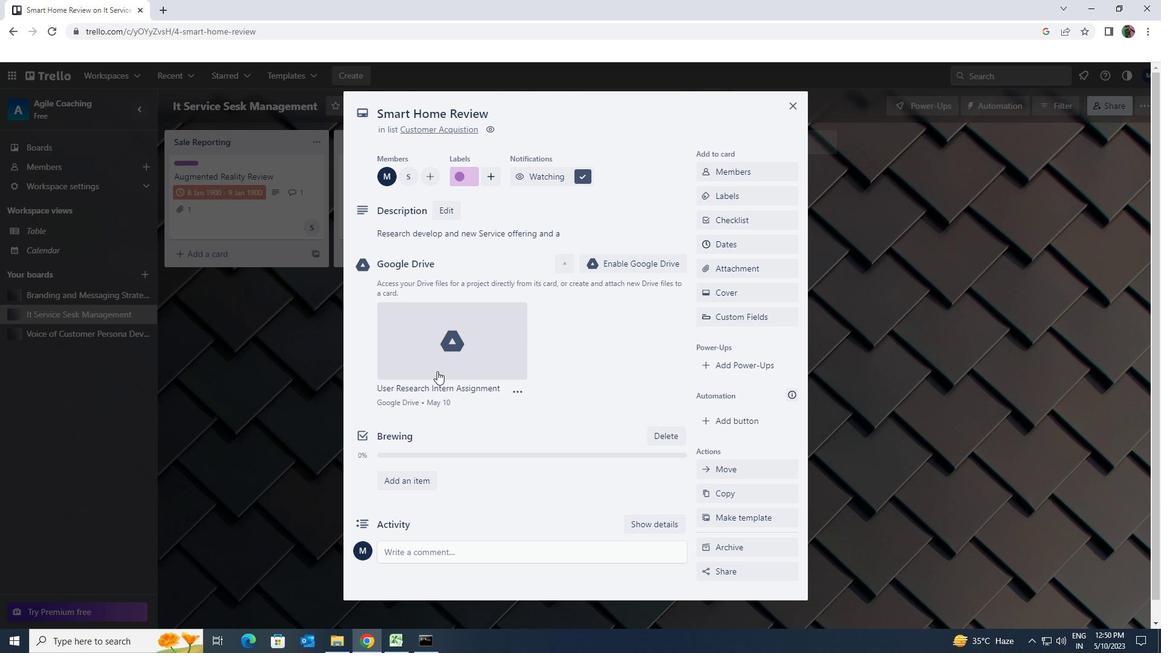 
Action: Mouse scrolled (438, 370) with delta (0, 0)
Screenshot: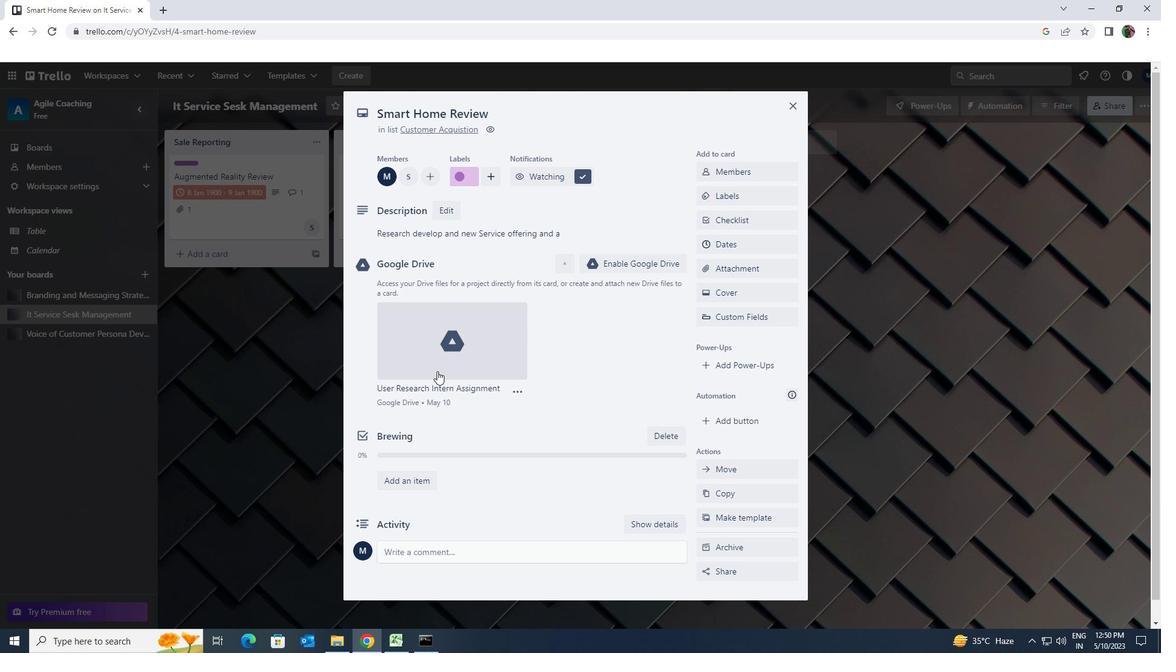 
Action: Mouse scrolled (438, 370) with delta (0, 0)
Screenshot: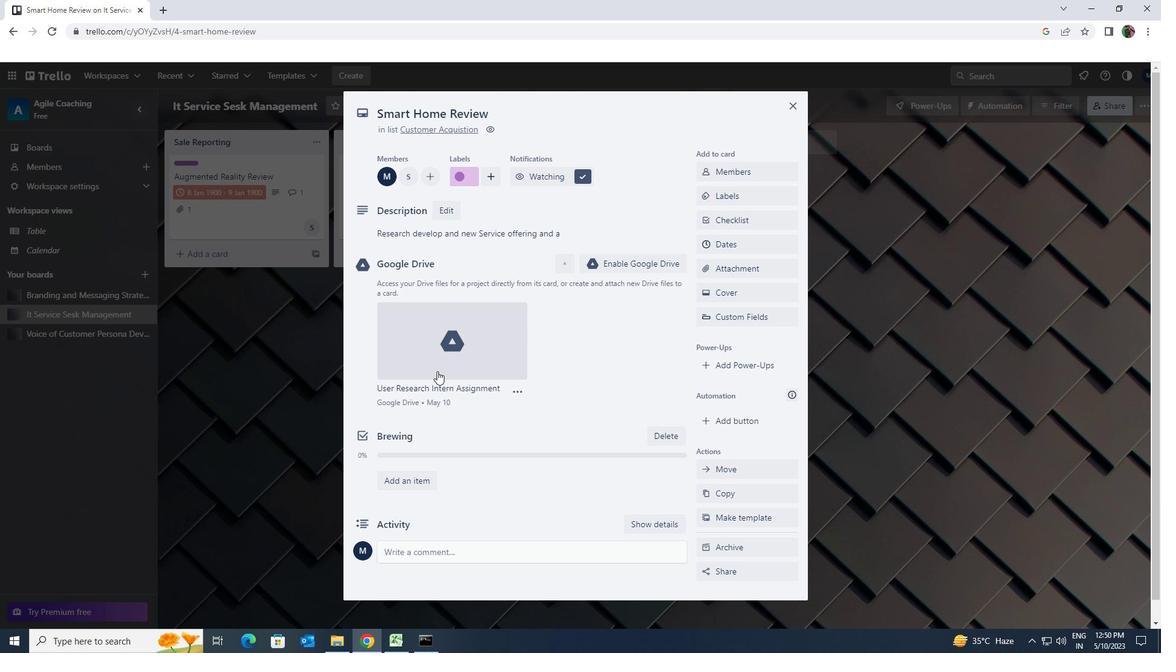 
Action: Mouse moved to (452, 526)
Screenshot: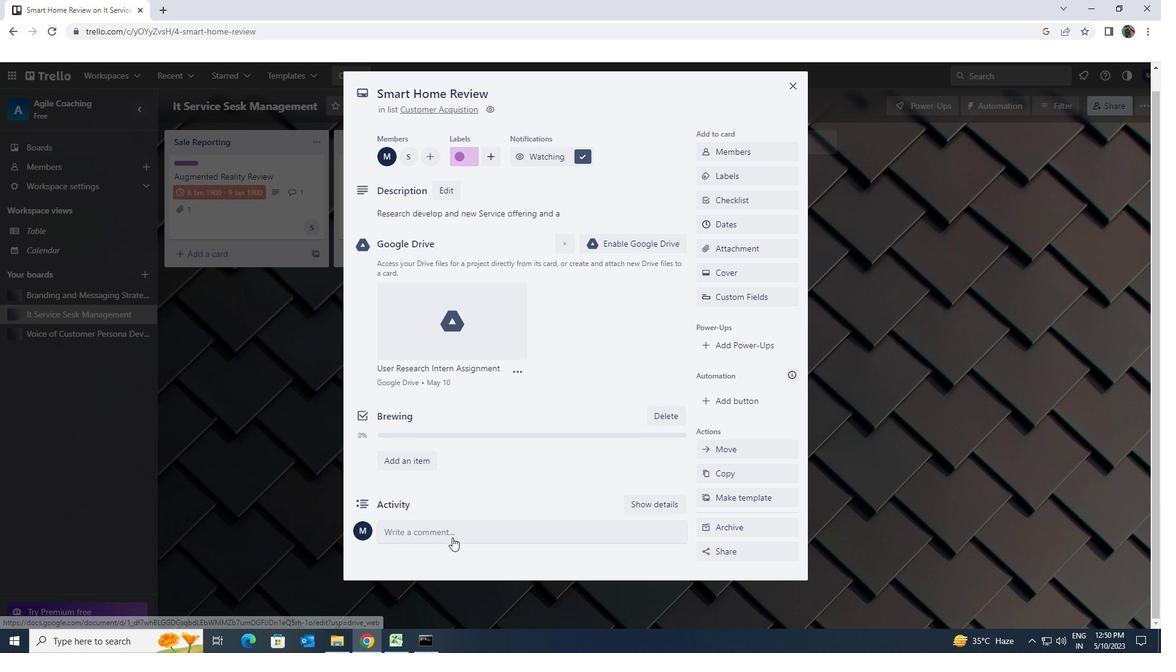 
Action: Mouse pressed left at (452, 526)
Screenshot: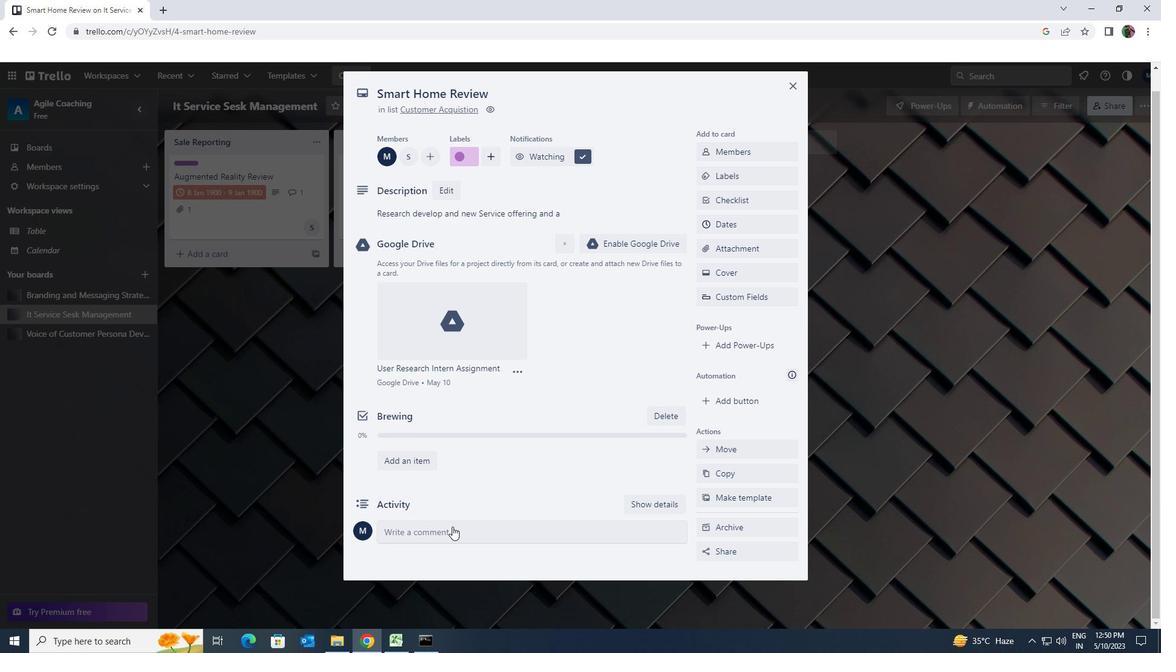 
Action: Key pressed <Key.shift>THIS<Key.space><Key.shift>TASK<Key.space><Key.shift>REQUIRES<Key.space>US<Key.space>TO<Key.space>BE<Key.space><Key.shift>PROACTIVE<Key.space>IN<Key.space>IDENTIFYING<Key.space><Key.shift>POTENTIAL<Key.space>RISK<Key.space>AND<Key.space><Key.shift>TAKING<Key.space><Key.shift>STEPS<Key.space>TI<Key.backspace>O<Key.space><Key.shift>MITIGATE<Key.space><Key.shift>THEM.
Screenshot: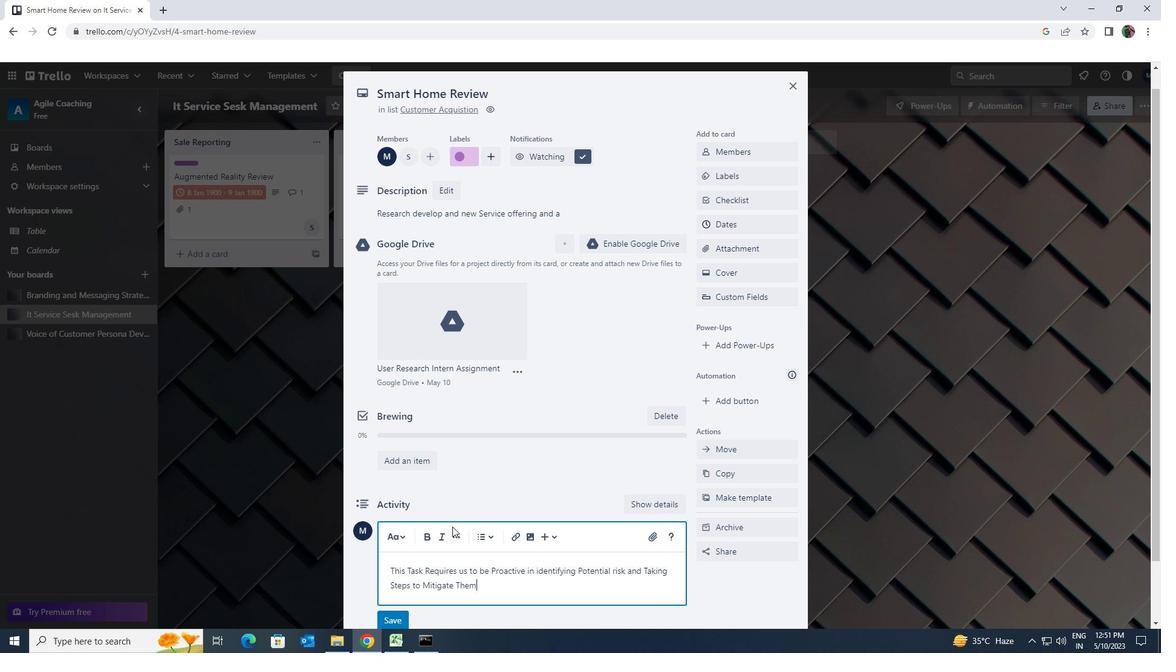 
Action: Mouse scrolled (452, 526) with delta (0, 0)
Screenshot: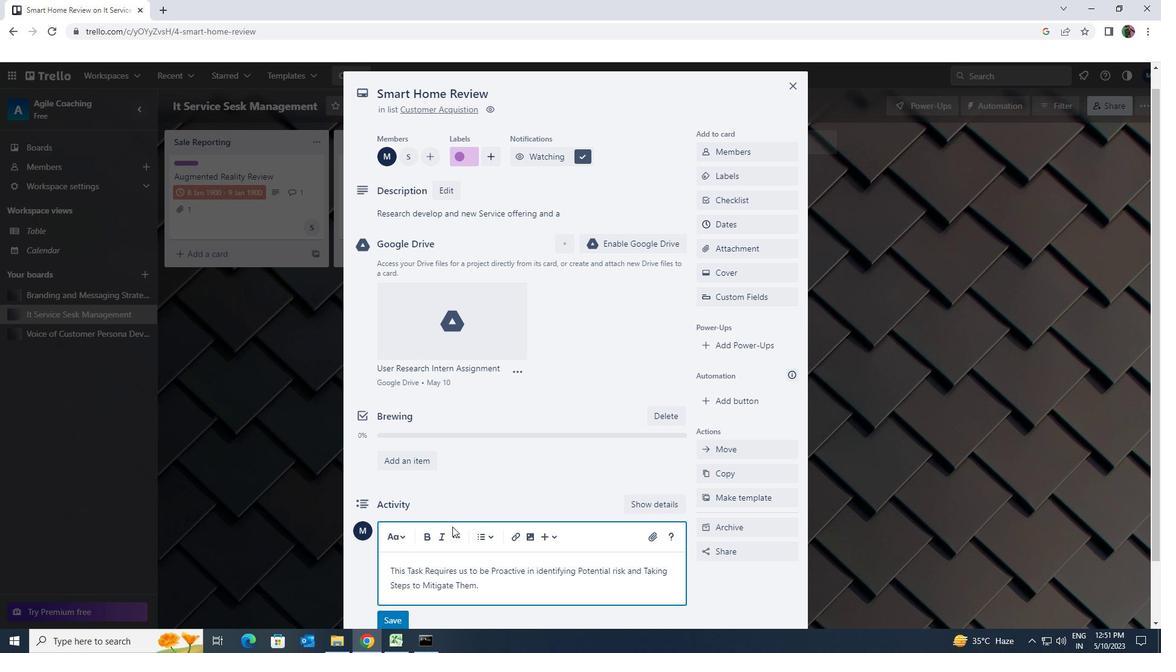 
Action: Mouse scrolled (452, 526) with delta (0, 0)
Screenshot: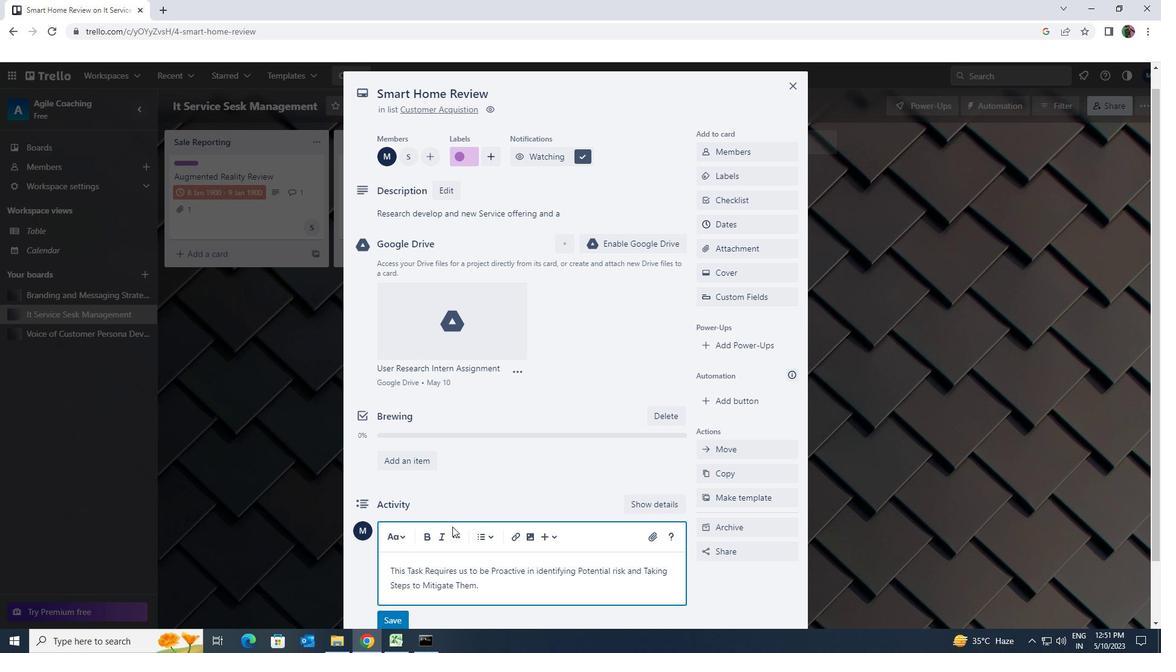 
Action: Mouse scrolled (452, 526) with delta (0, 0)
Screenshot: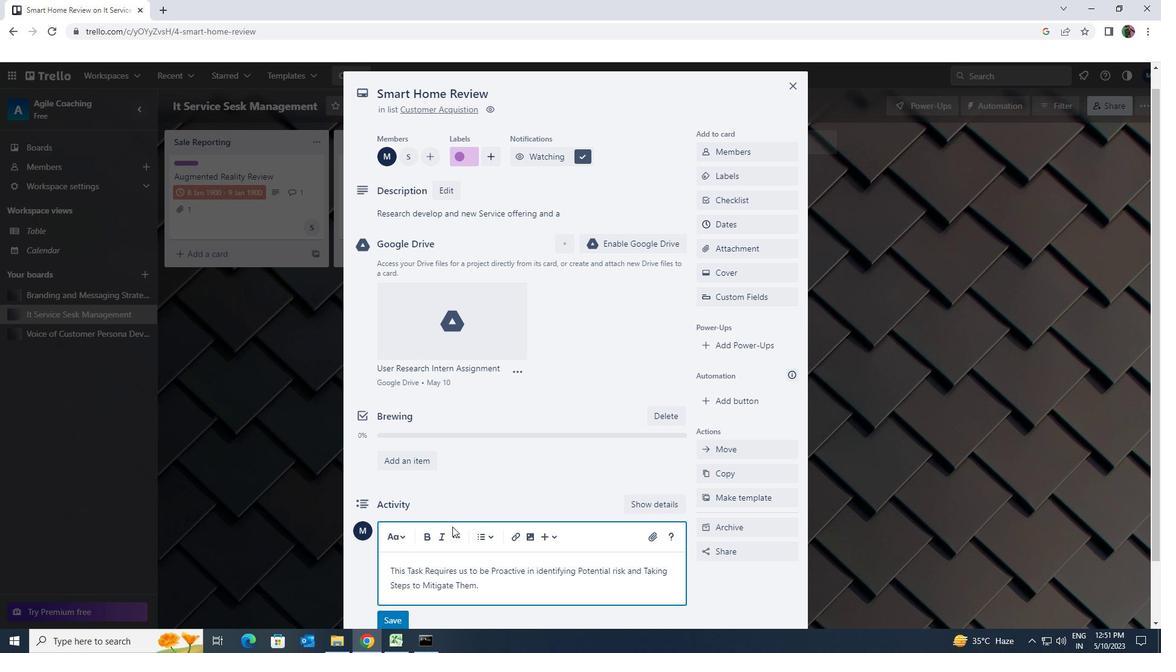 
Action: Mouse moved to (399, 548)
Screenshot: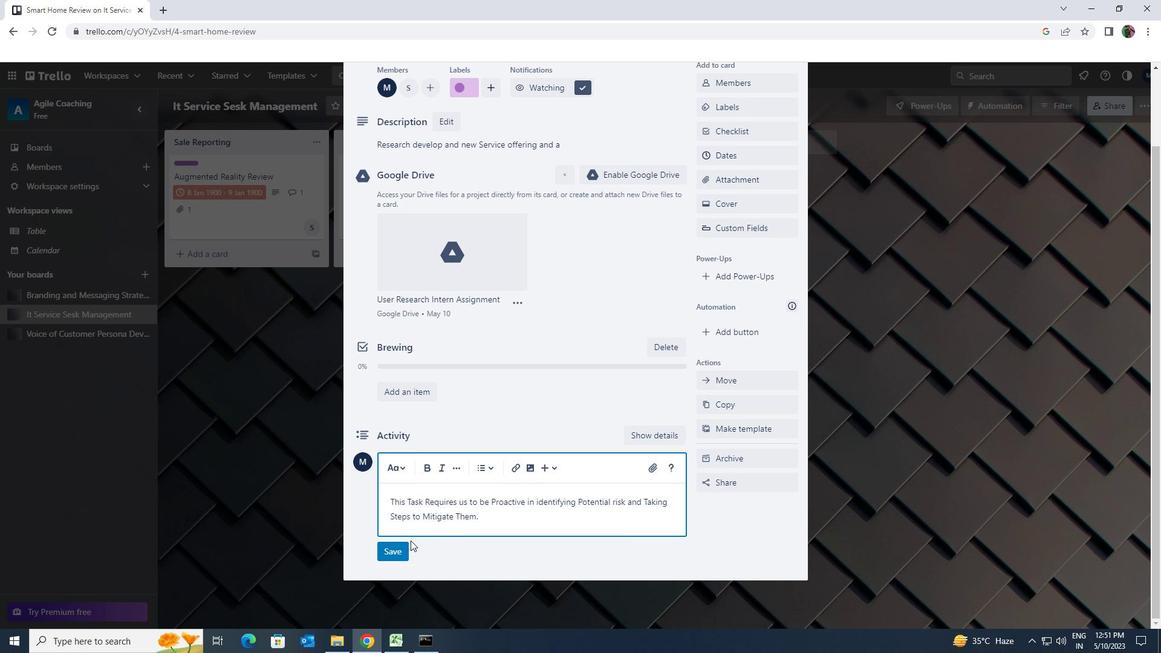 
Action: Mouse pressed left at (399, 548)
Screenshot: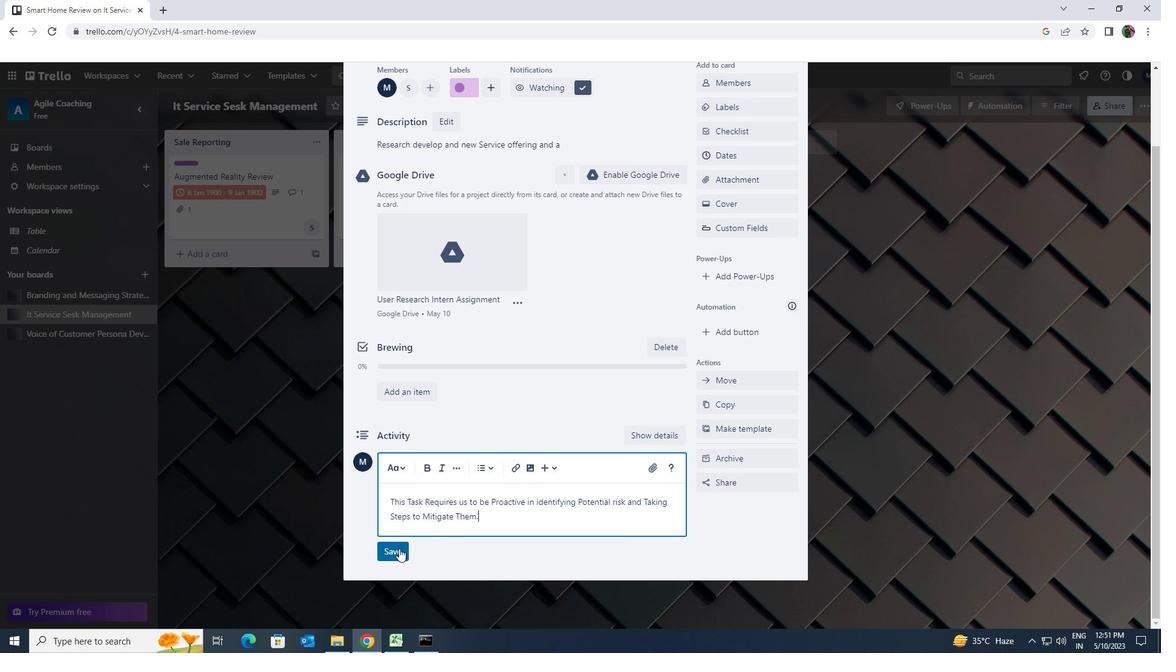 
Action: Mouse moved to (584, 445)
Screenshot: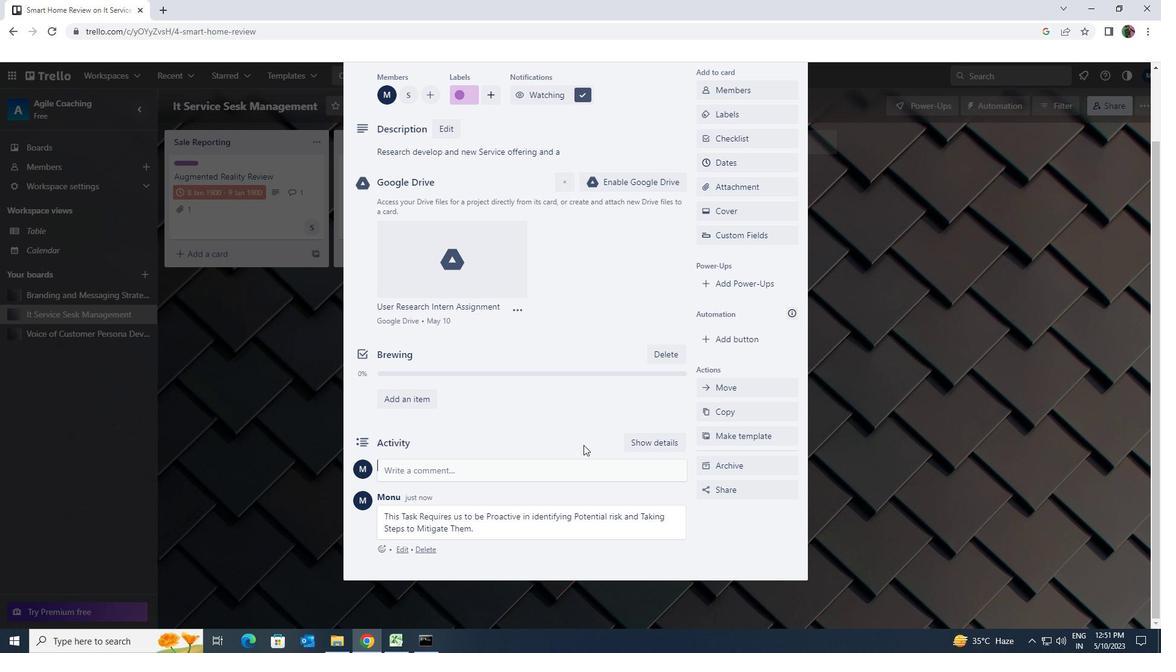 
Action: Mouse scrolled (584, 445) with delta (0, 0)
Screenshot: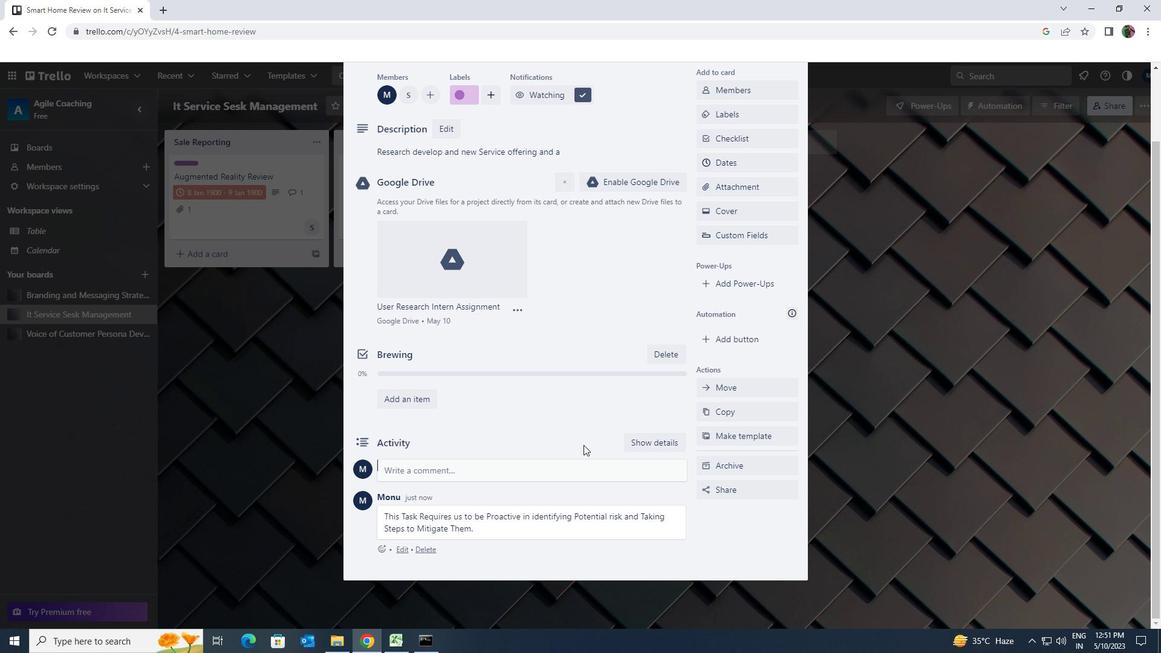 
Action: Mouse scrolled (584, 445) with delta (0, 0)
Screenshot: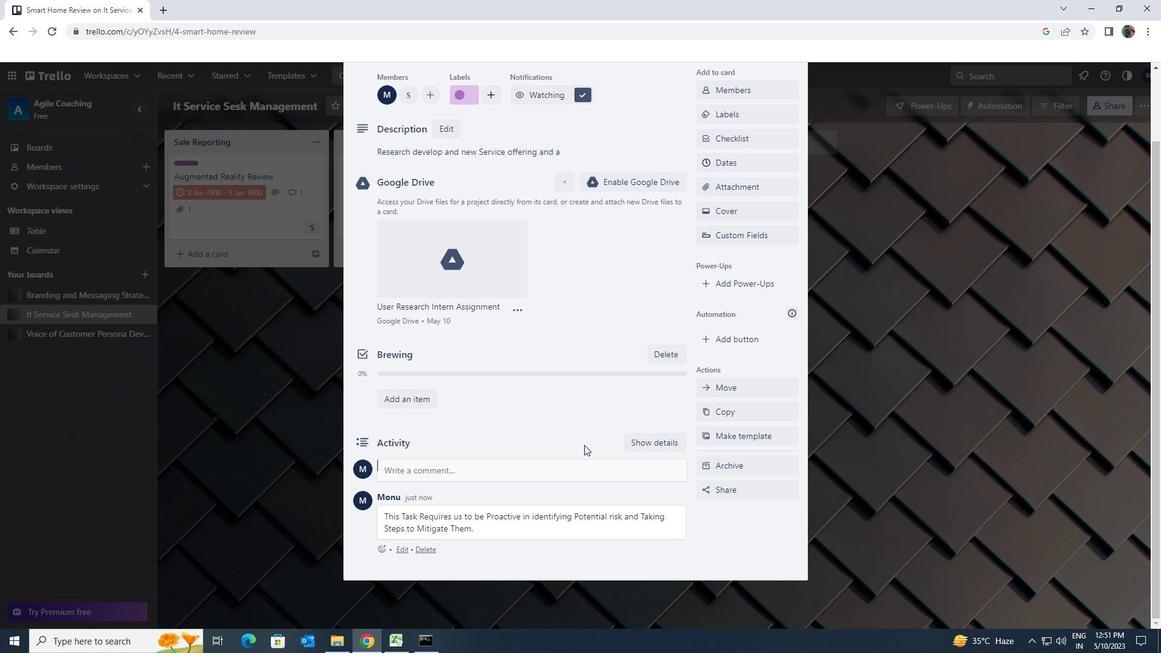 
Action: Mouse scrolled (584, 445) with delta (0, 0)
Screenshot: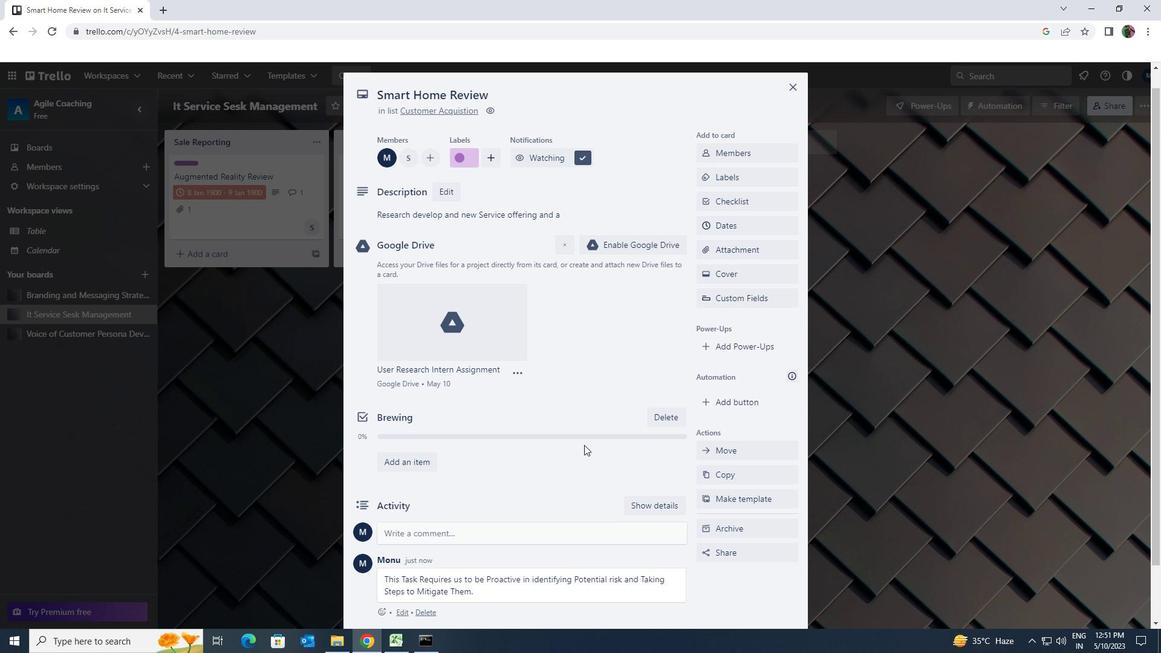 
Action: Mouse scrolled (584, 445) with delta (0, 0)
Screenshot: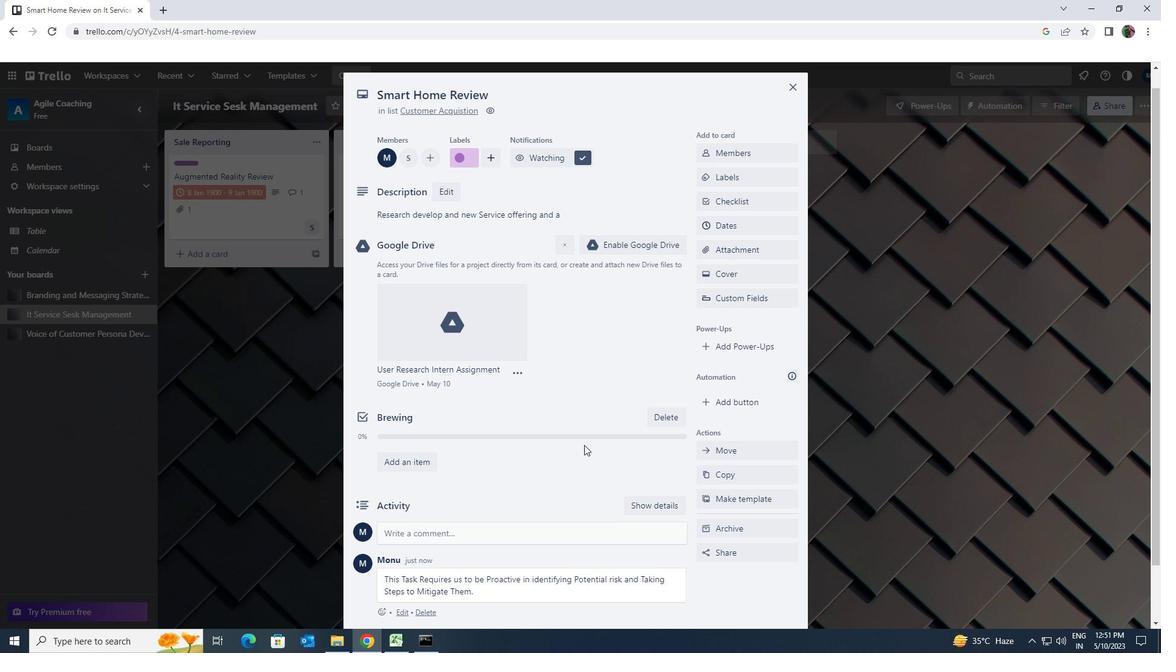 
Action: Mouse moved to (709, 241)
Screenshot: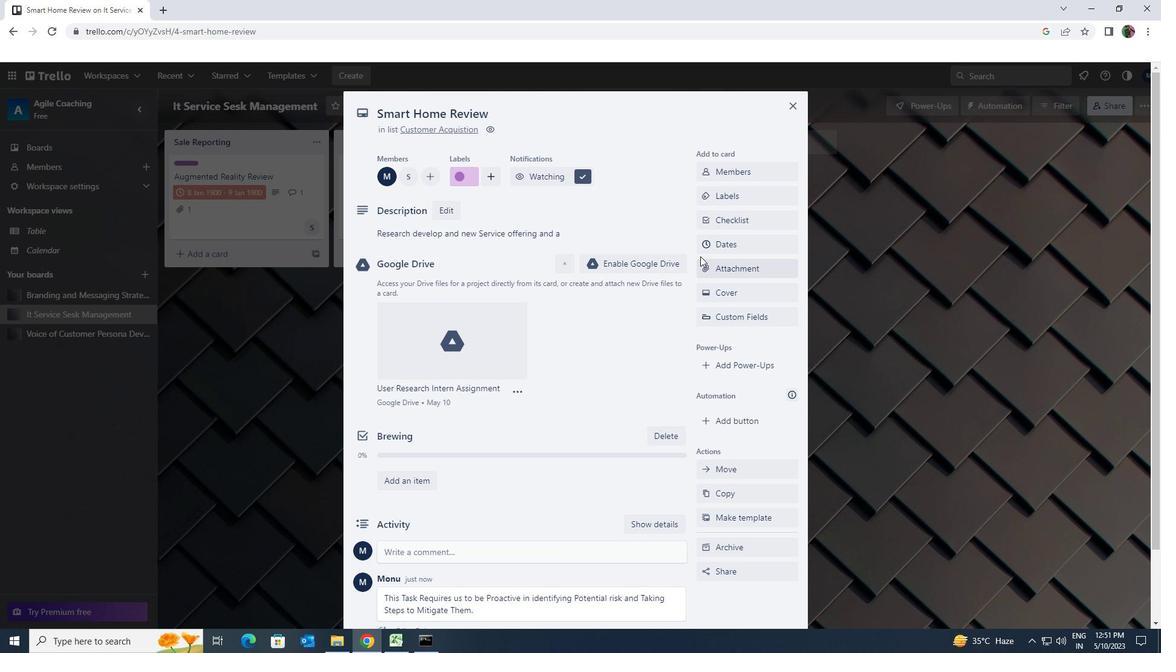 
Action: Mouse pressed left at (709, 241)
Screenshot: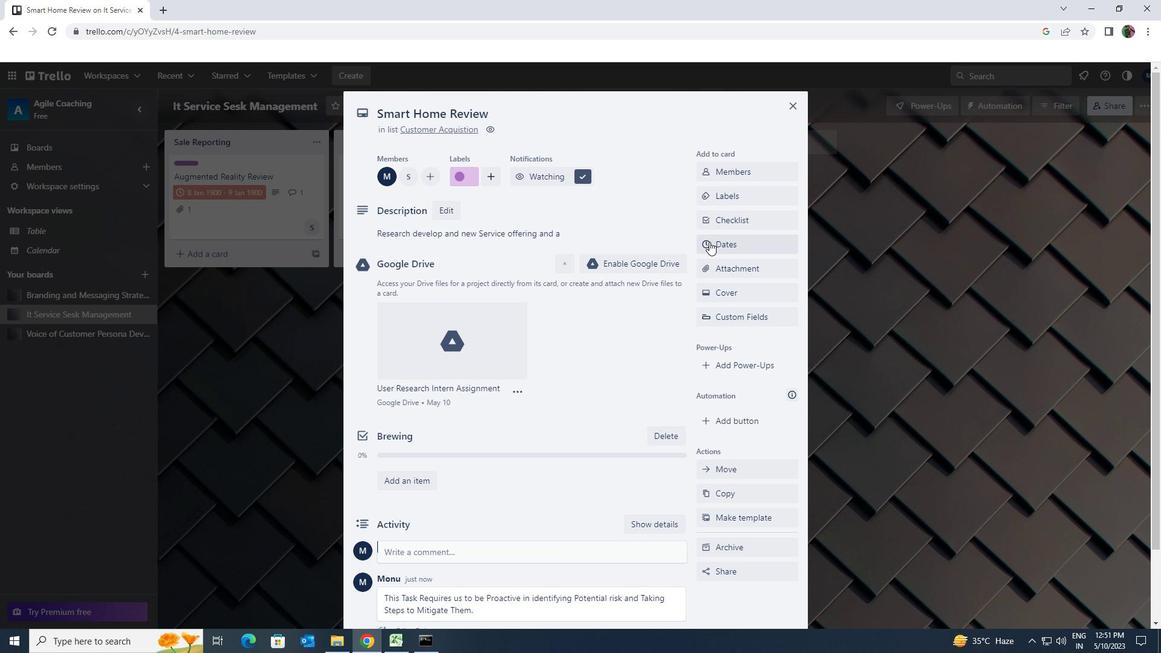 
Action: Mouse moved to (714, 324)
Screenshot: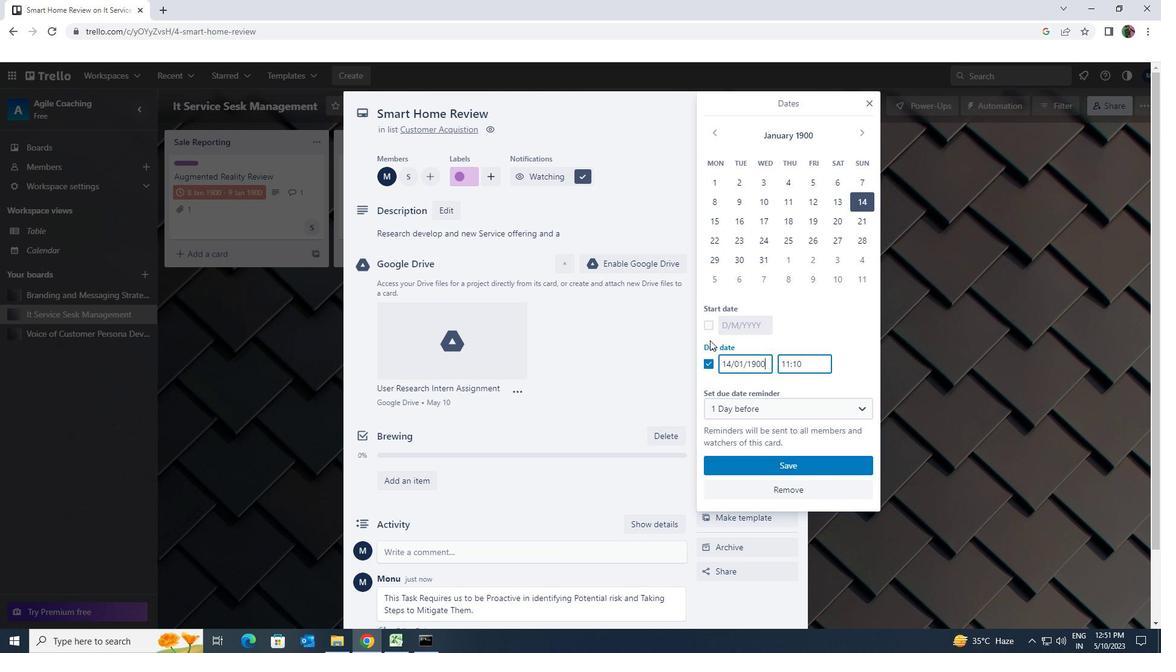 
Action: Mouse pressed left at (714, 324)
Screenshot: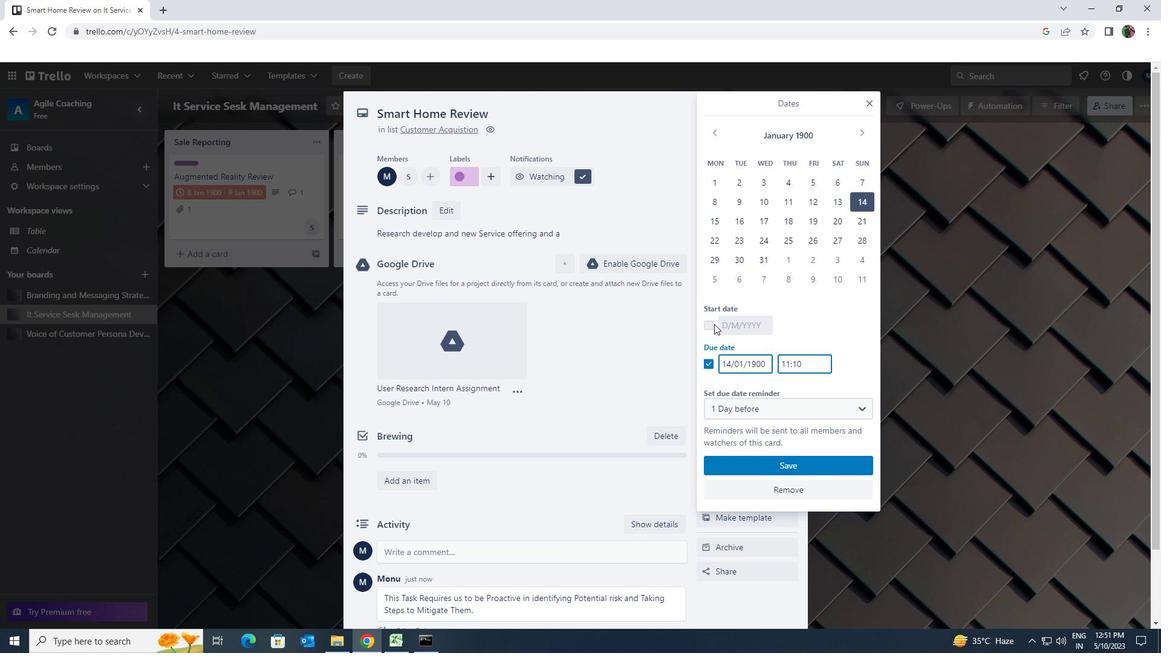 
Action: Mouse moved to (767, 326)
Screenshot: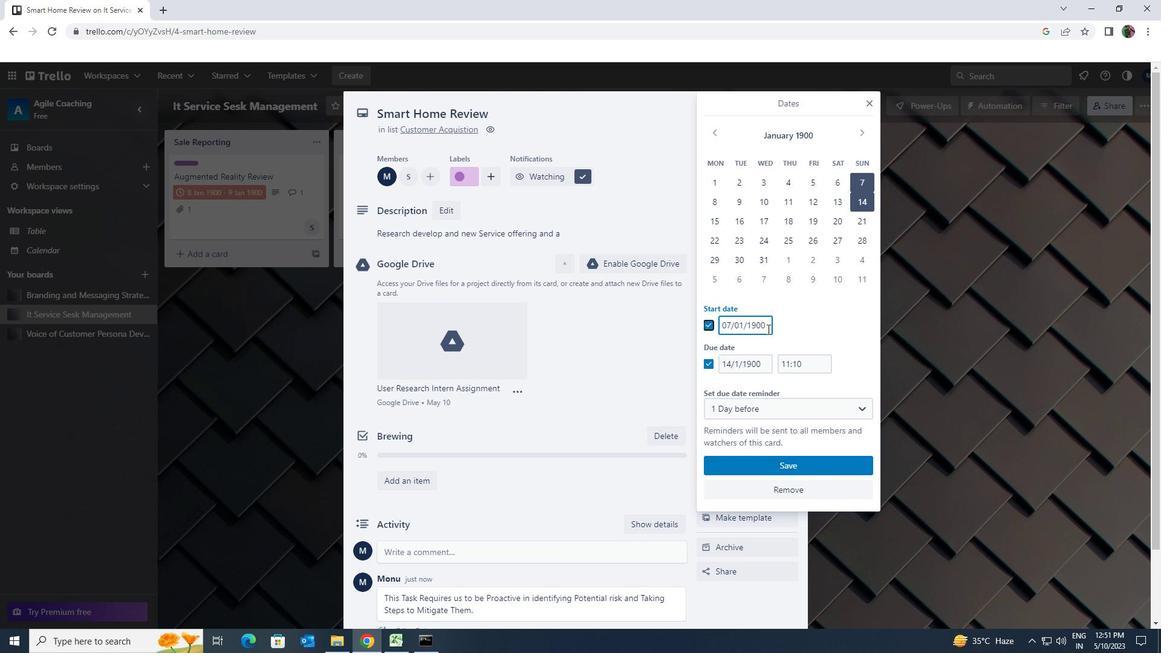 
Action: Mouse pressed left at (767, 326)
Screenshot: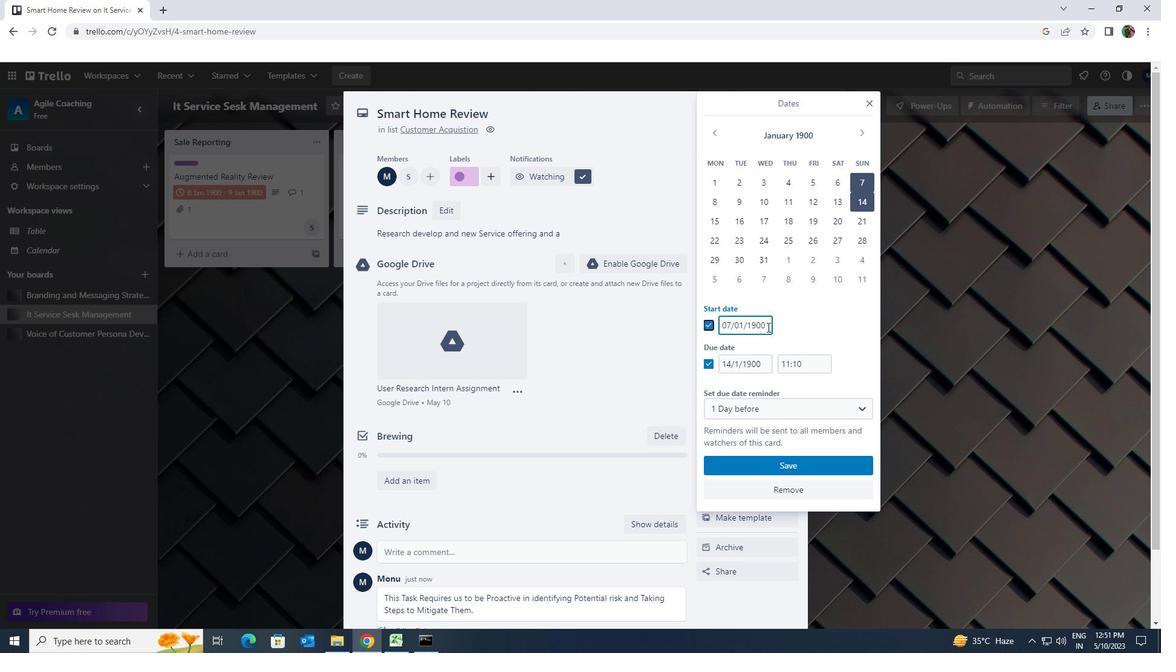 
Action: Mouse moved to (716, 324)
Screenshot: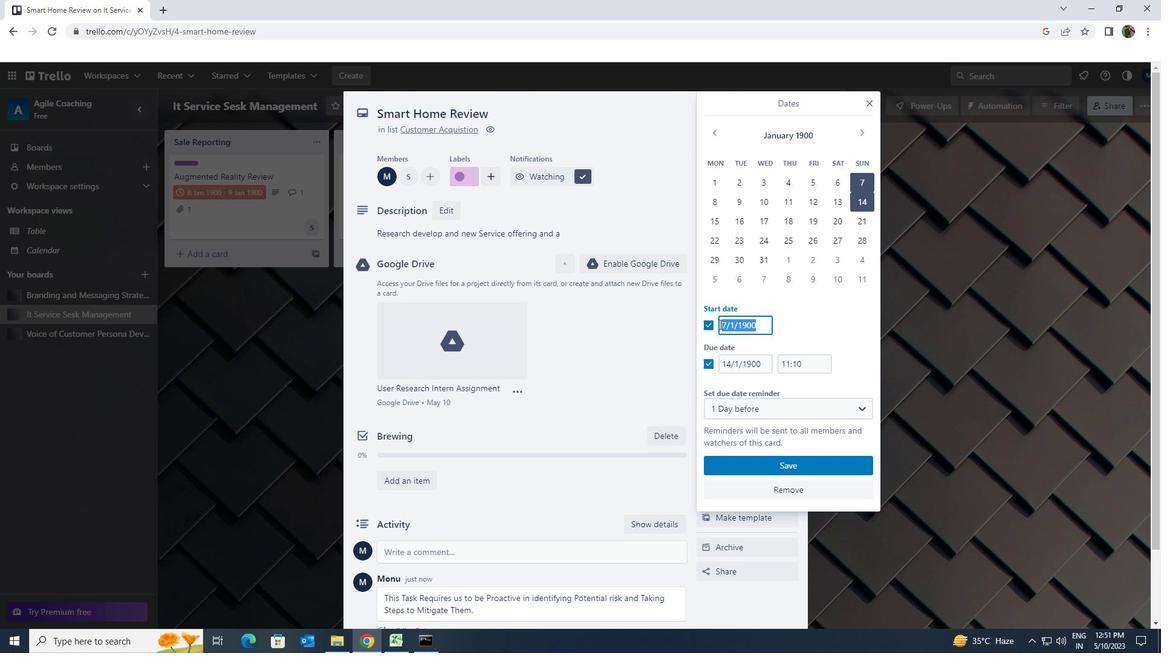 
Action: Key pressed 8/1/1900
Screenshot: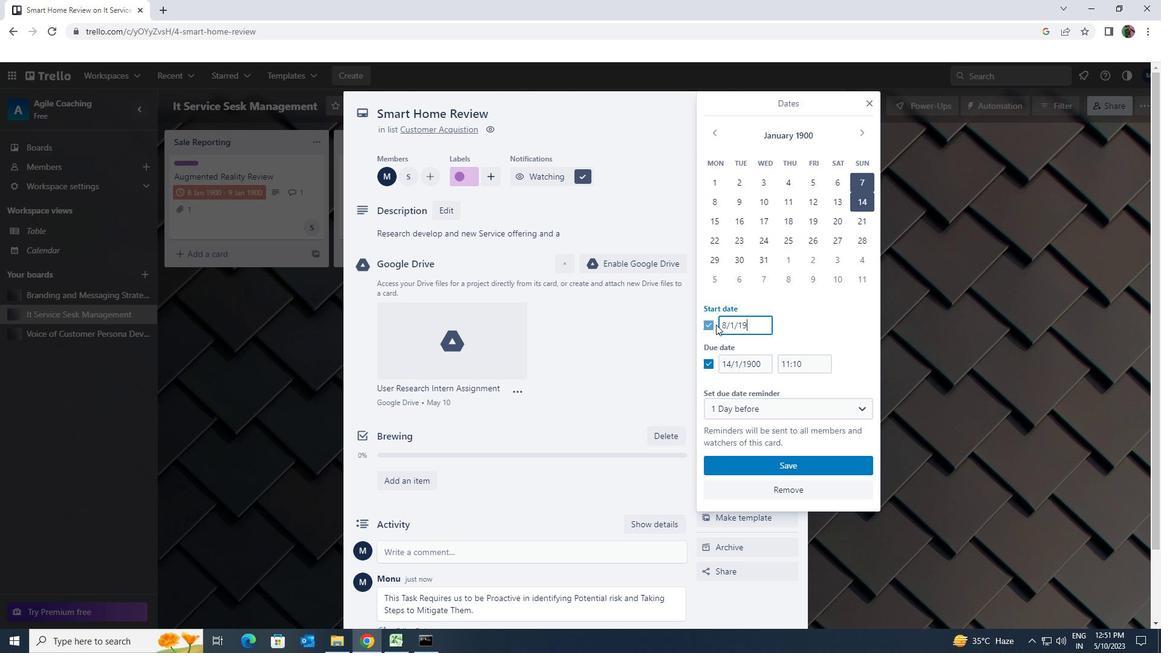 
Action: Mouse moved to (769, 364)
Screenshot: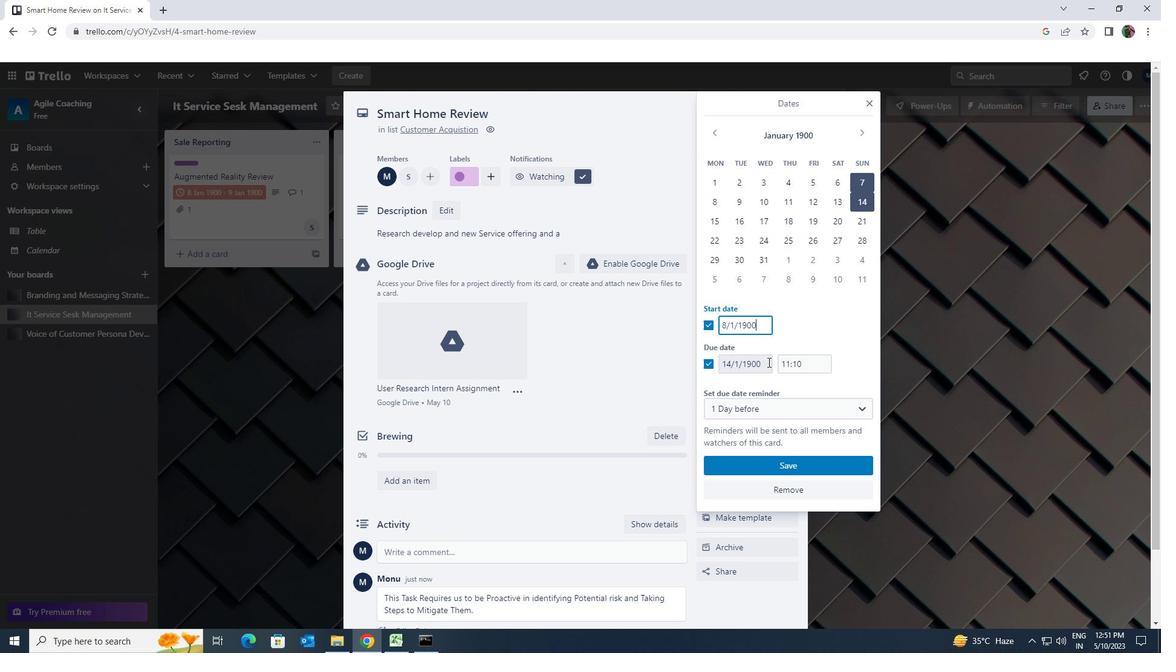 
Action: Mouse pressed left at (769, 364)
Screenshot: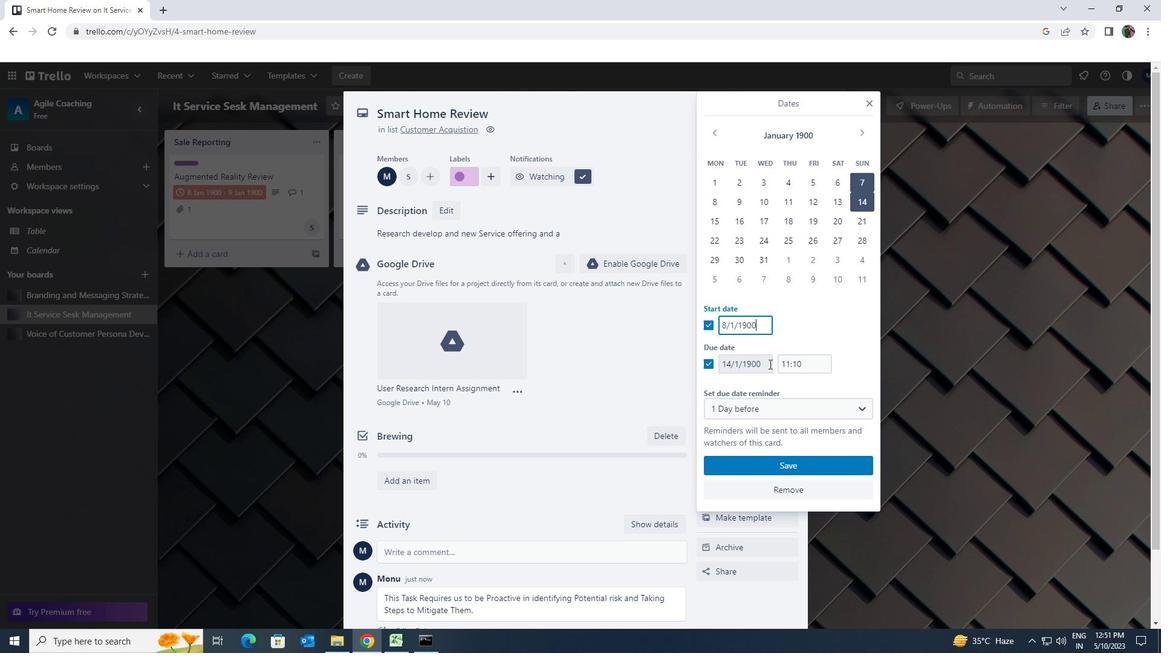 
Action: Mouse moved to (719, 363)
Screenshot: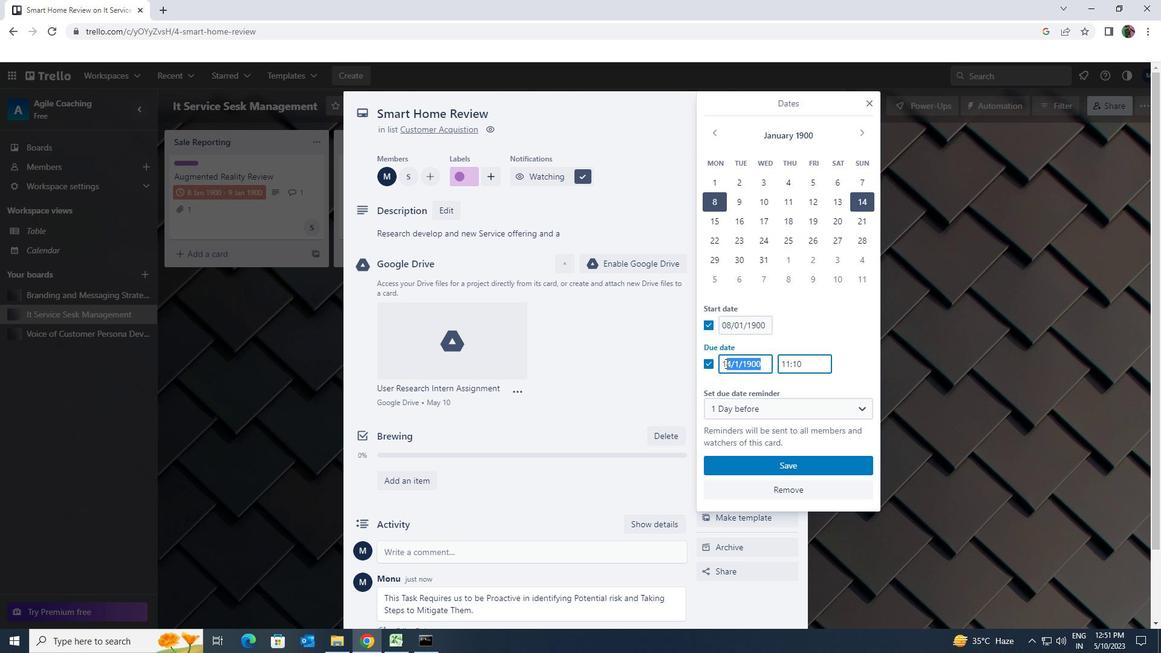 
Action: Key pressed 15/1/1900
Screenshot: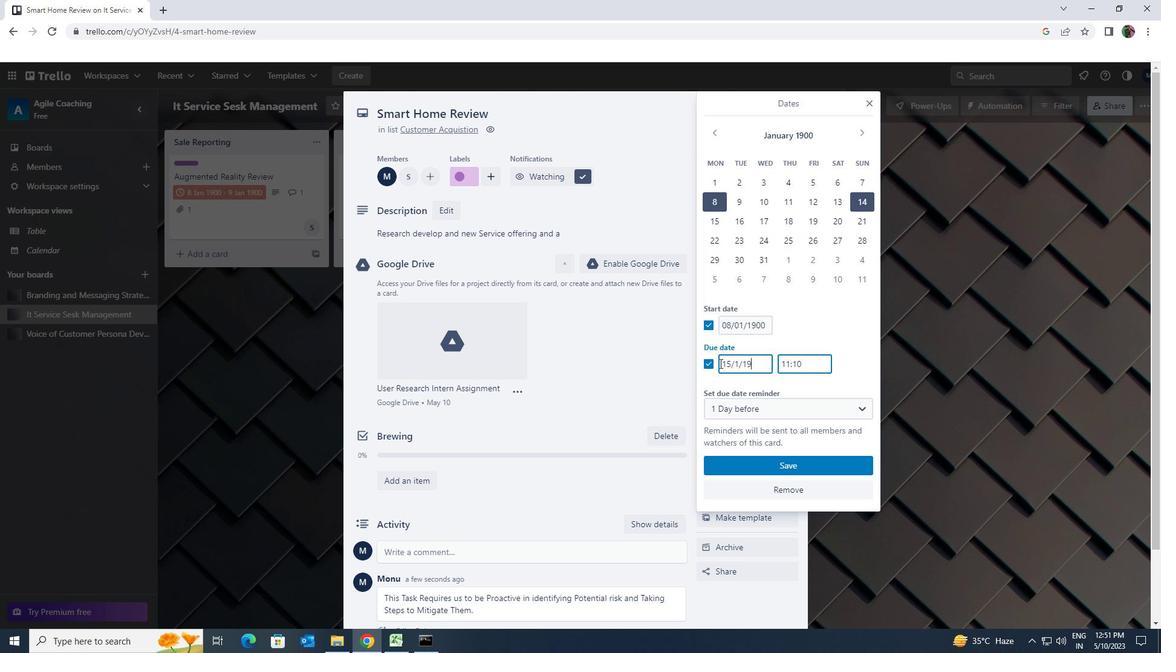 
Action: Mouse moved to (780, 468)
Screenshot: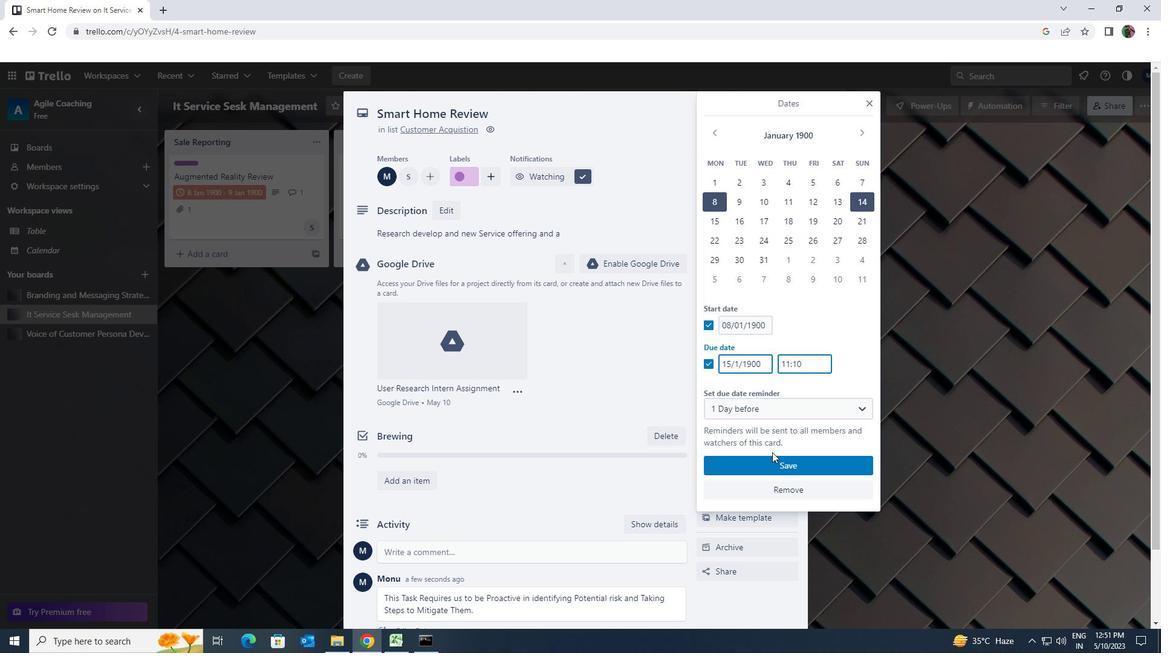 
Action: Mouse pressed left at (780, 468)
Screenshot: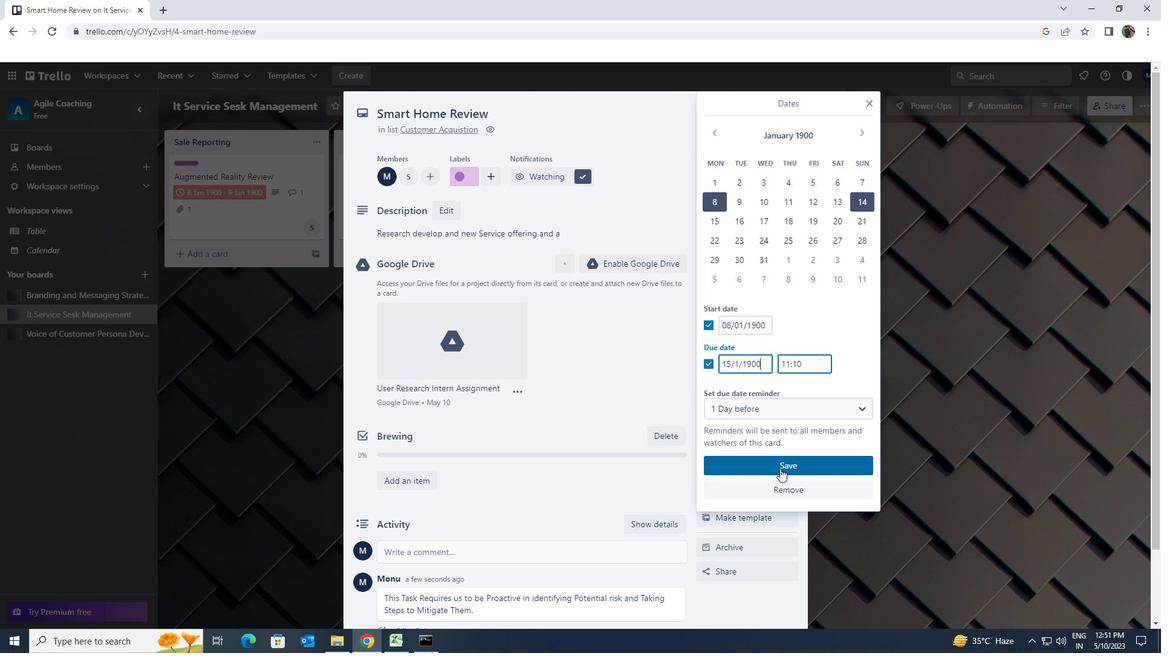 
